 Task: Create a due date automation trigger when advanced on, on the tuesday after a card is due add dates starting in 1 days at 11:00 AM.
Action: Mouse moved to (1183, 371)
Screenshot: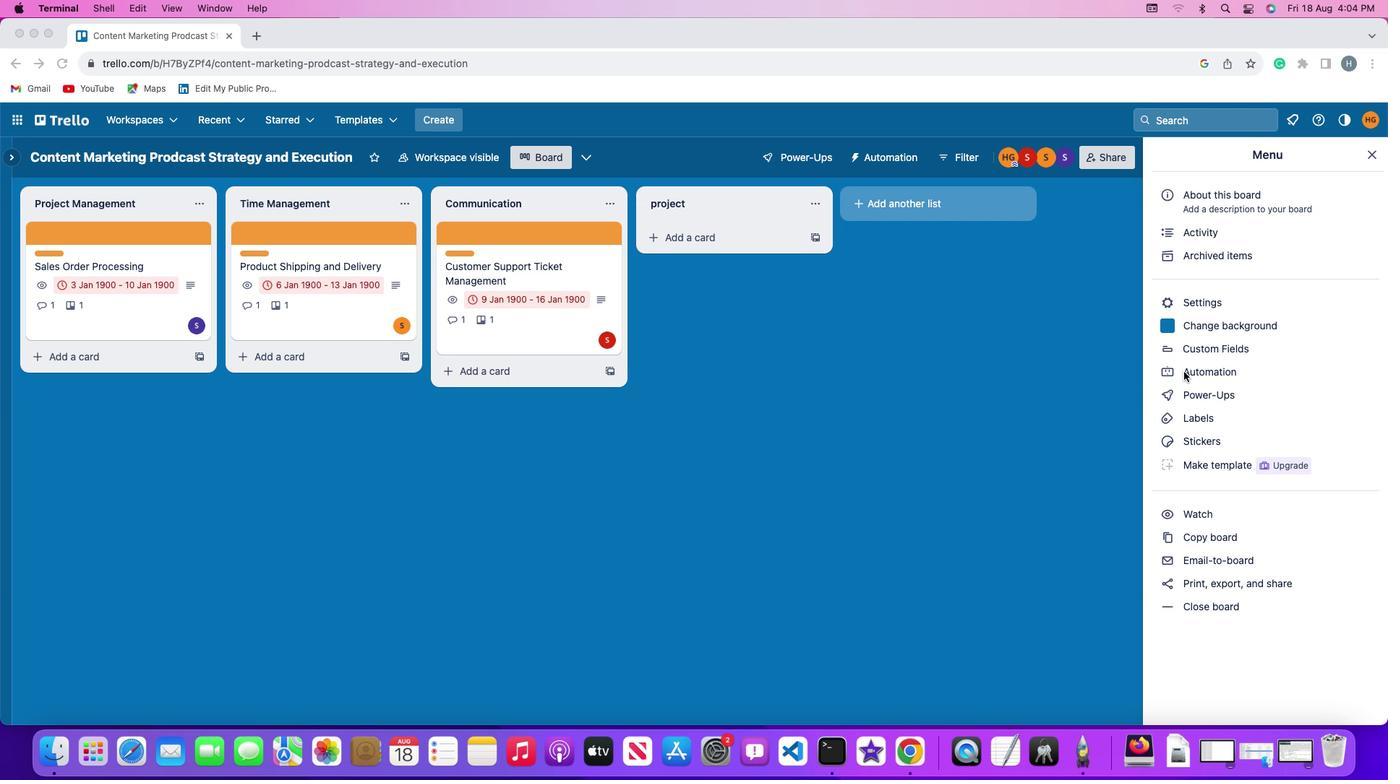 
Action: Mouse pressed left at (1183, 371)
Screenshot: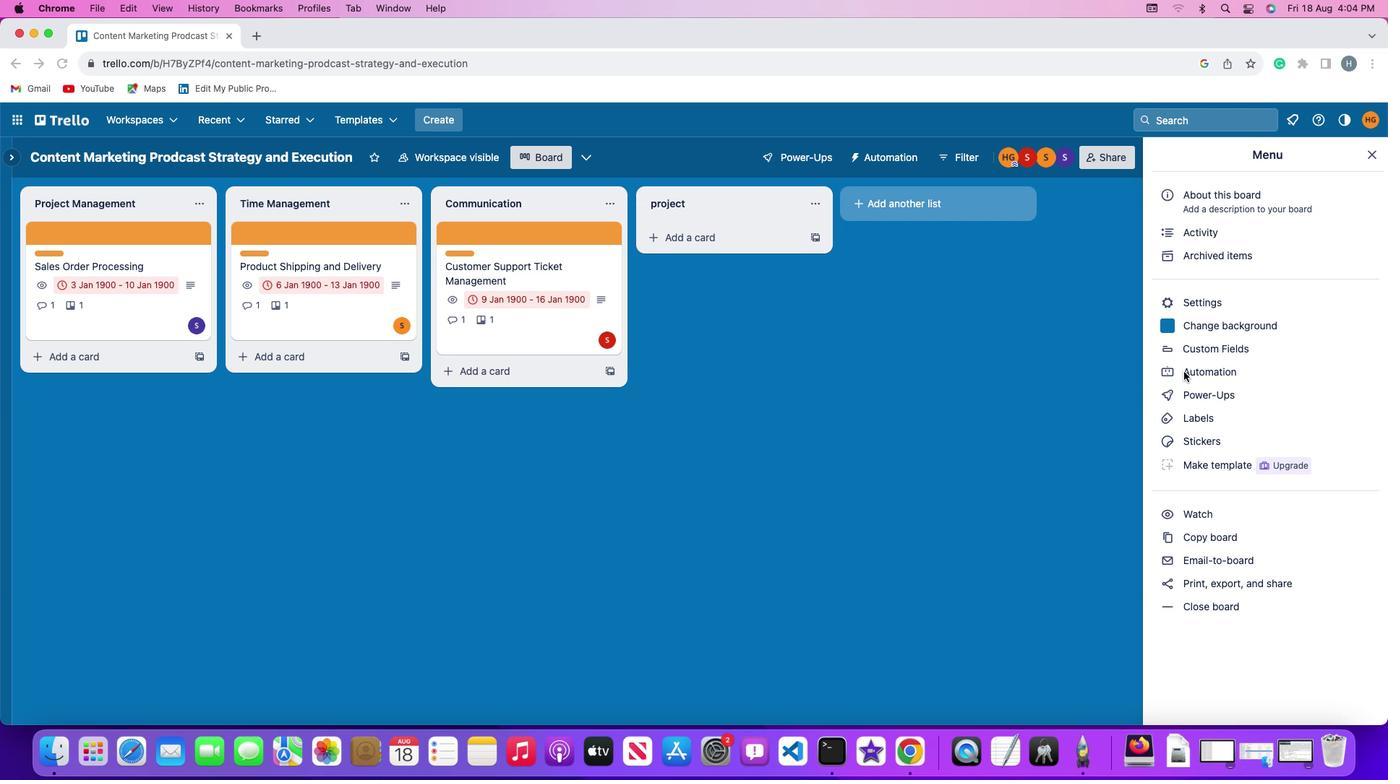 
Action: Mouse pressed left at (1183, 371)
Screenshot: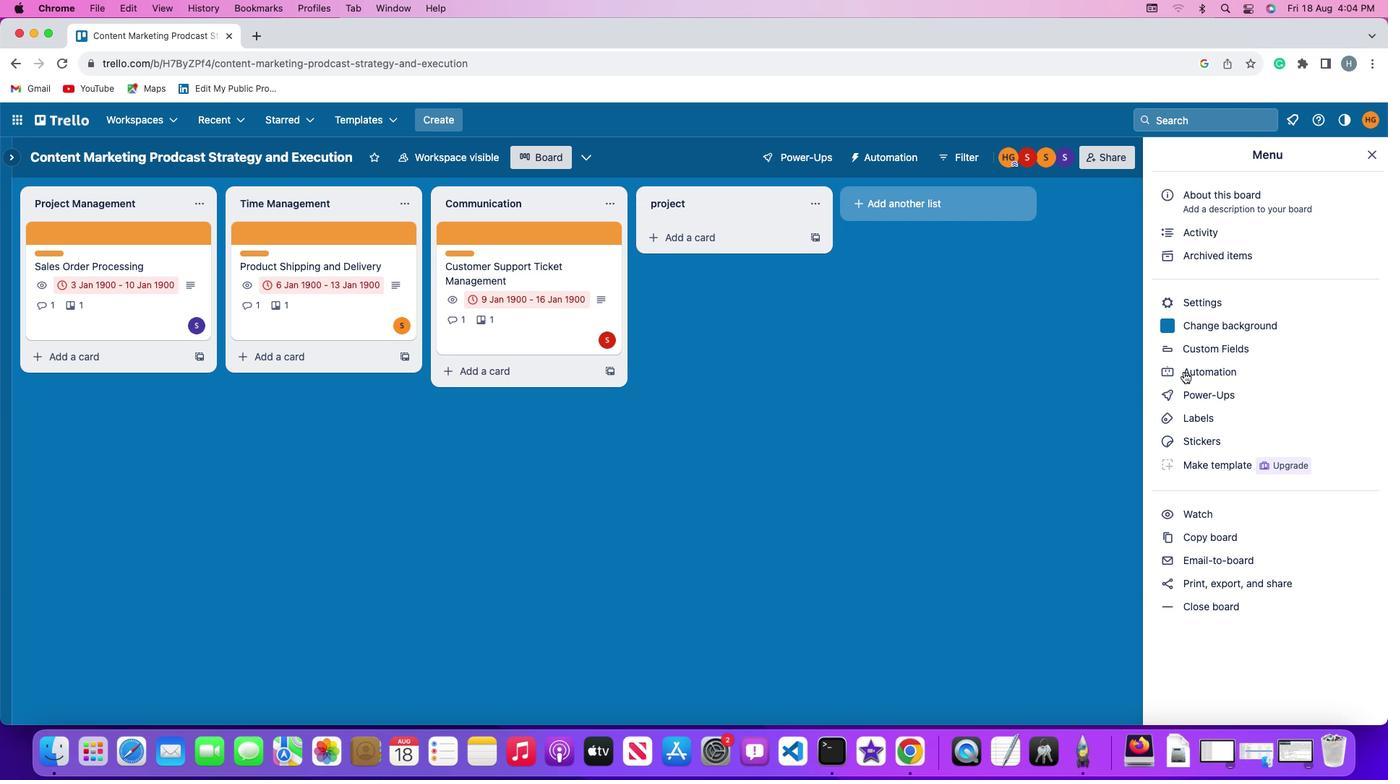 
Action: Mouse moved to (67, 334)
Screenshot: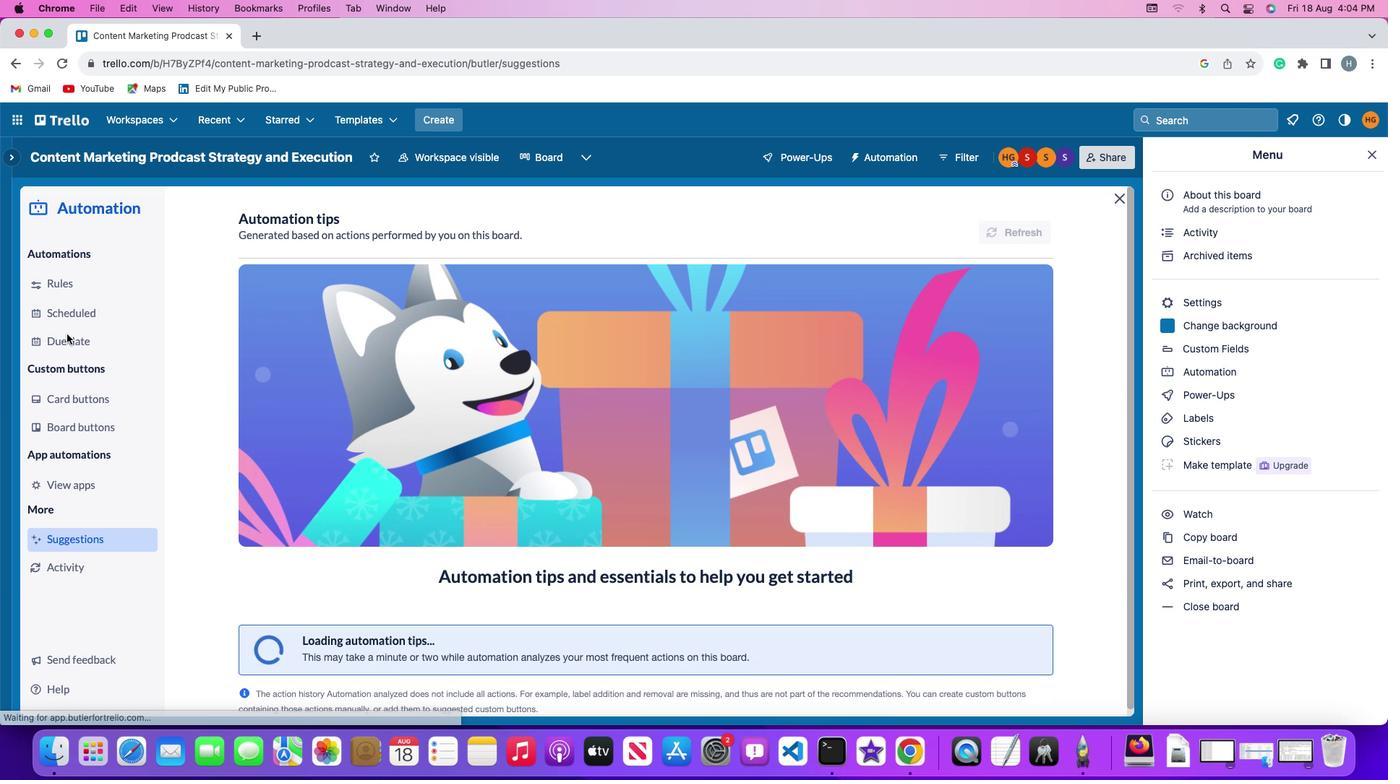 
Action: Mouse pressed left at (67, 334)
Screenshot: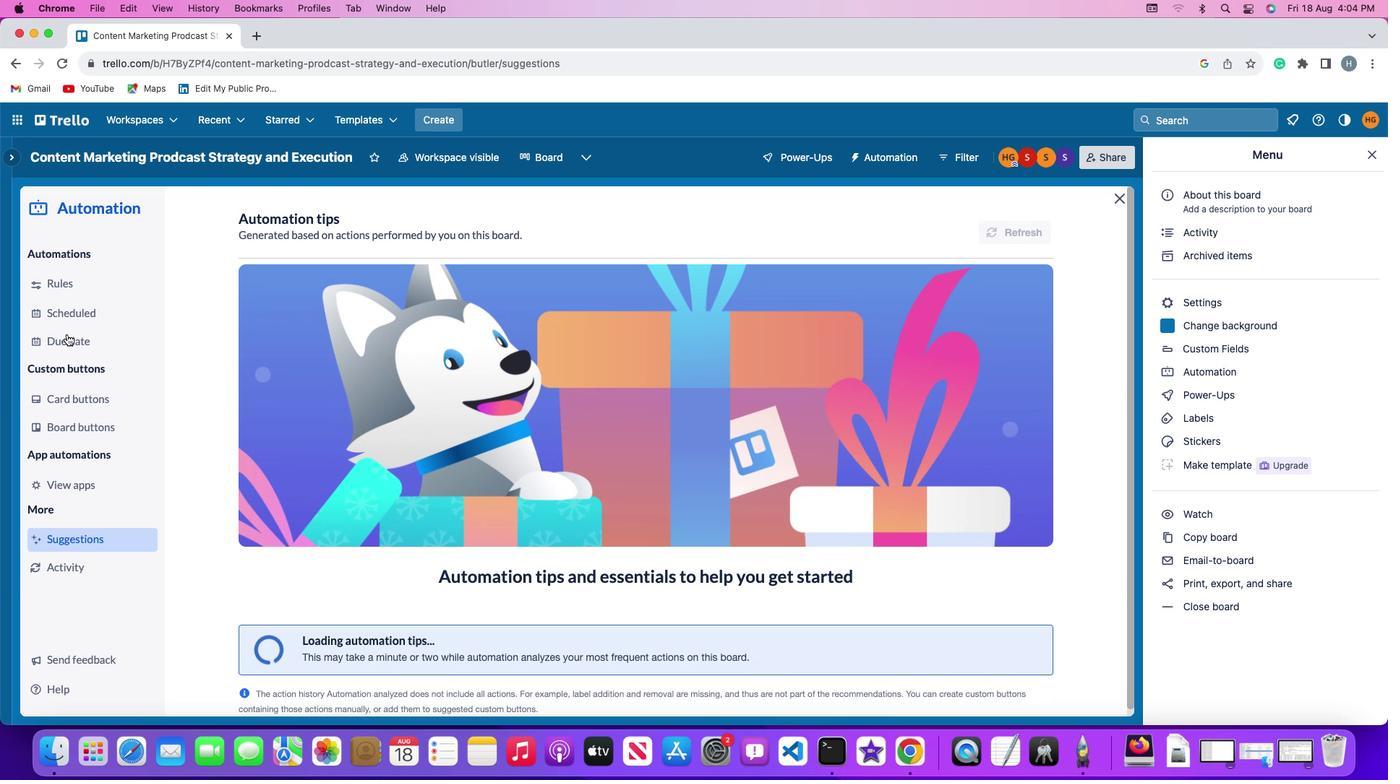 
Action: Mouse moved to (929, 225)
Screenshot: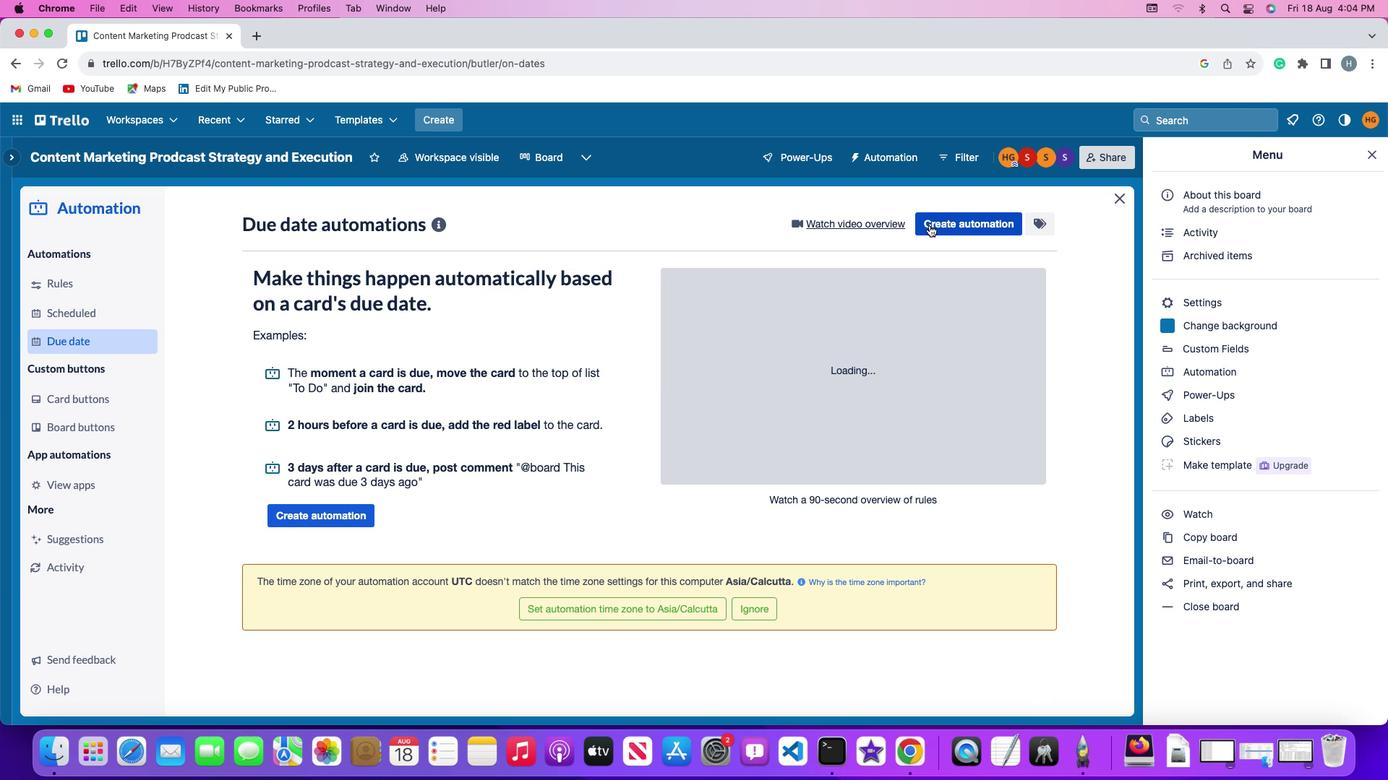 
Action: Mouse pressed left at (929, 225)
Screenshot: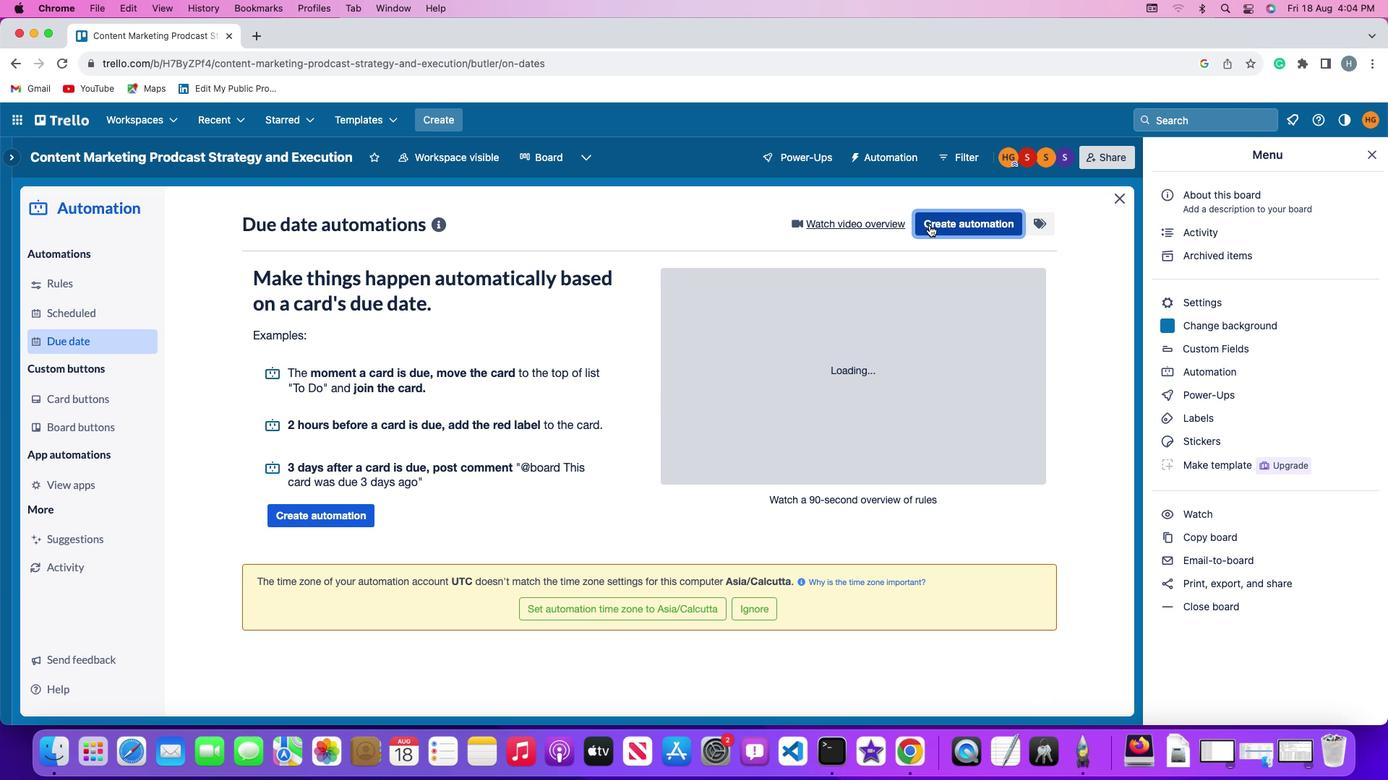
Action: Mouse moved to (273, 357)
Screenshot: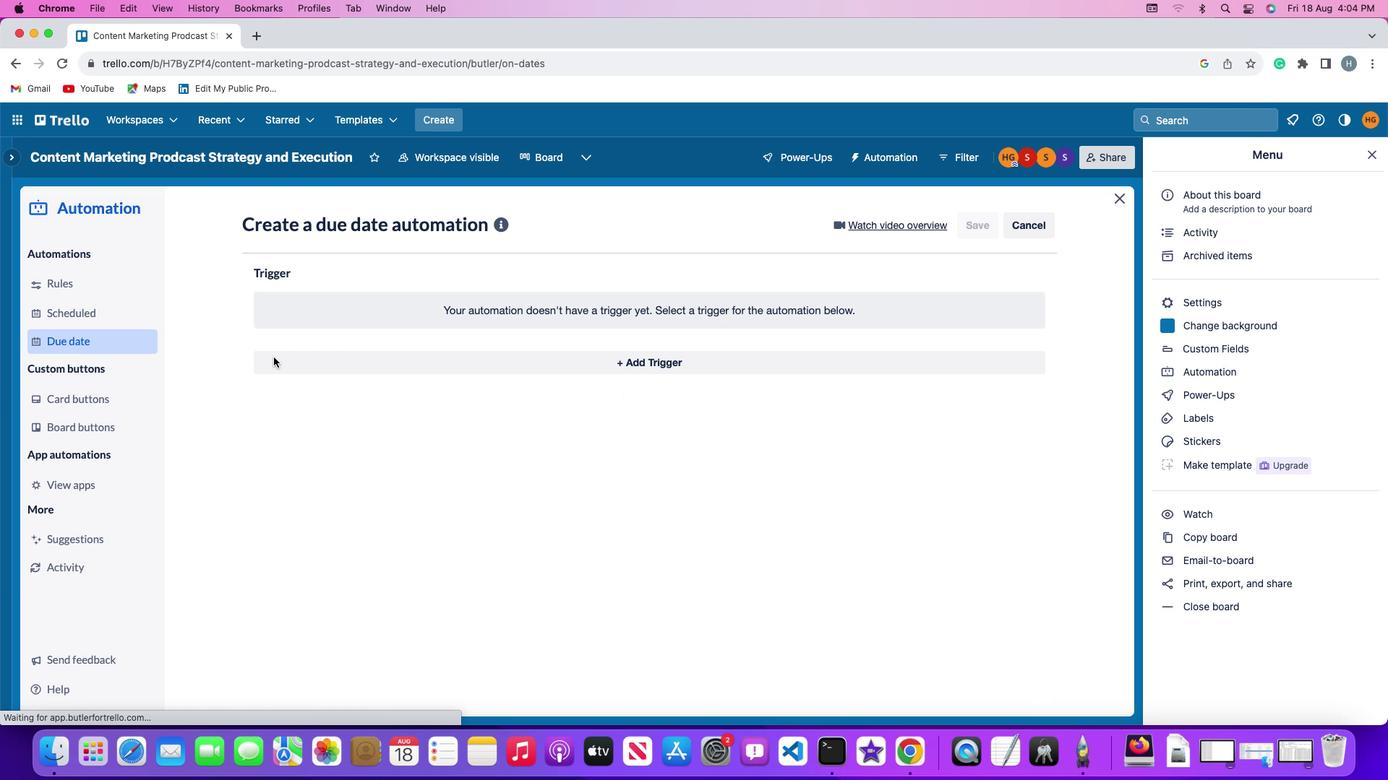 
Action: Mouse pressed left at (273, 357)
Screenshot: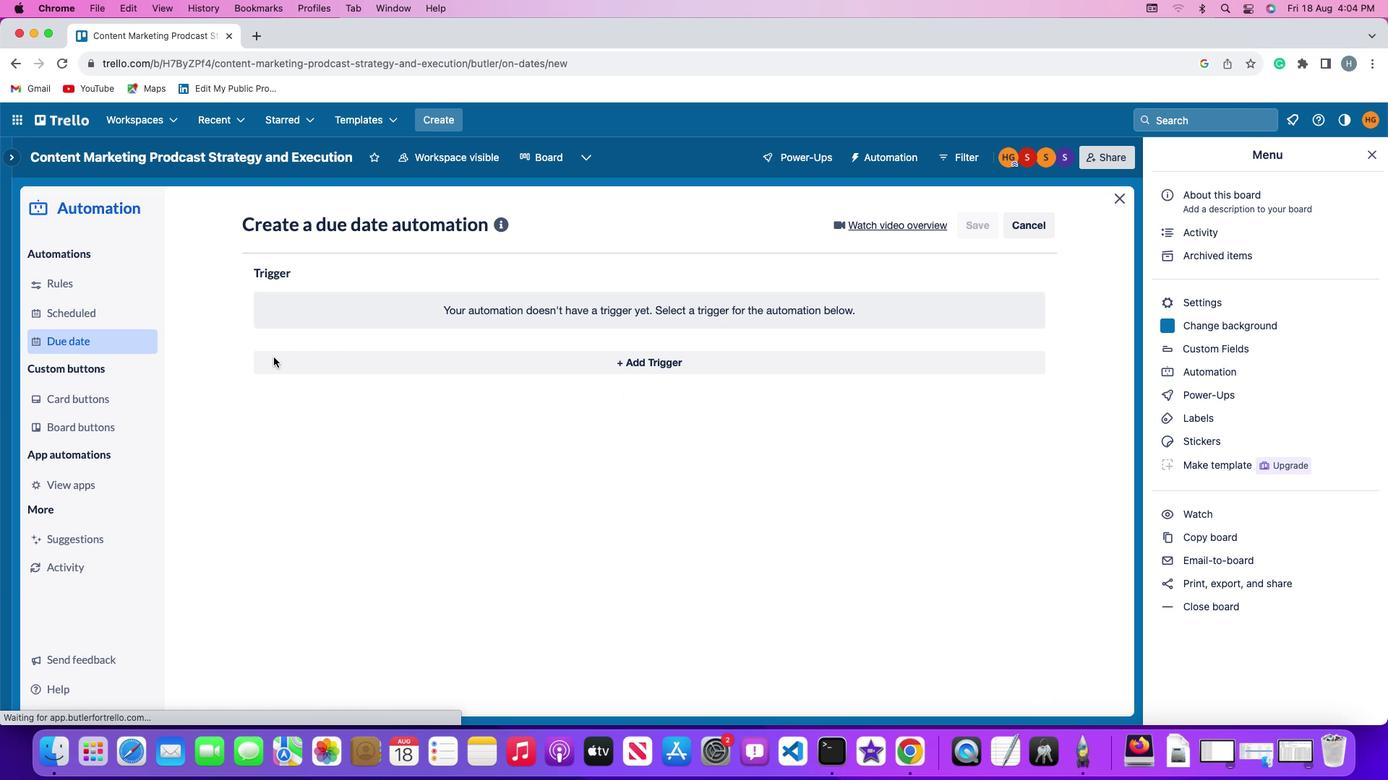 
Action: Mouse moved to (313, 623)
Screenshot: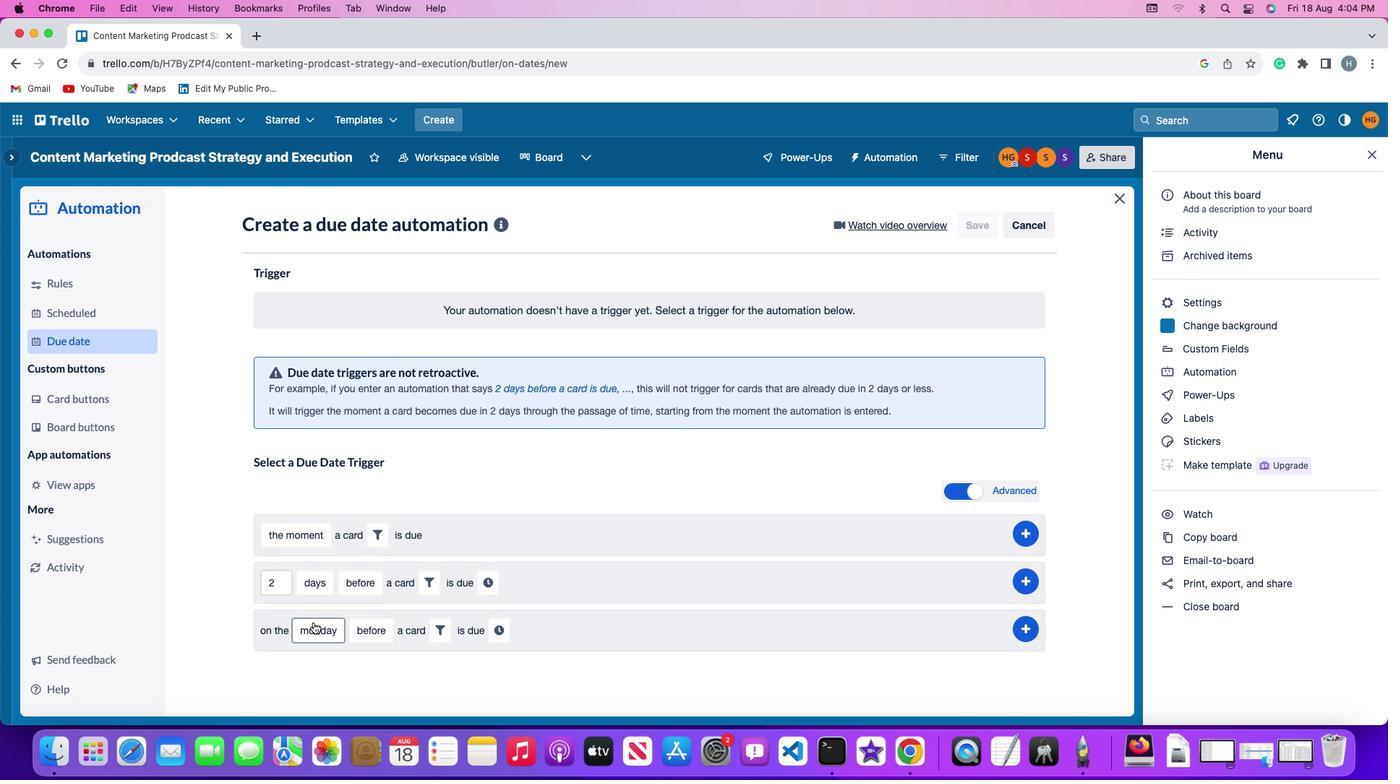 
Action: Mouse pressed left at (313, 623)
Screenshot: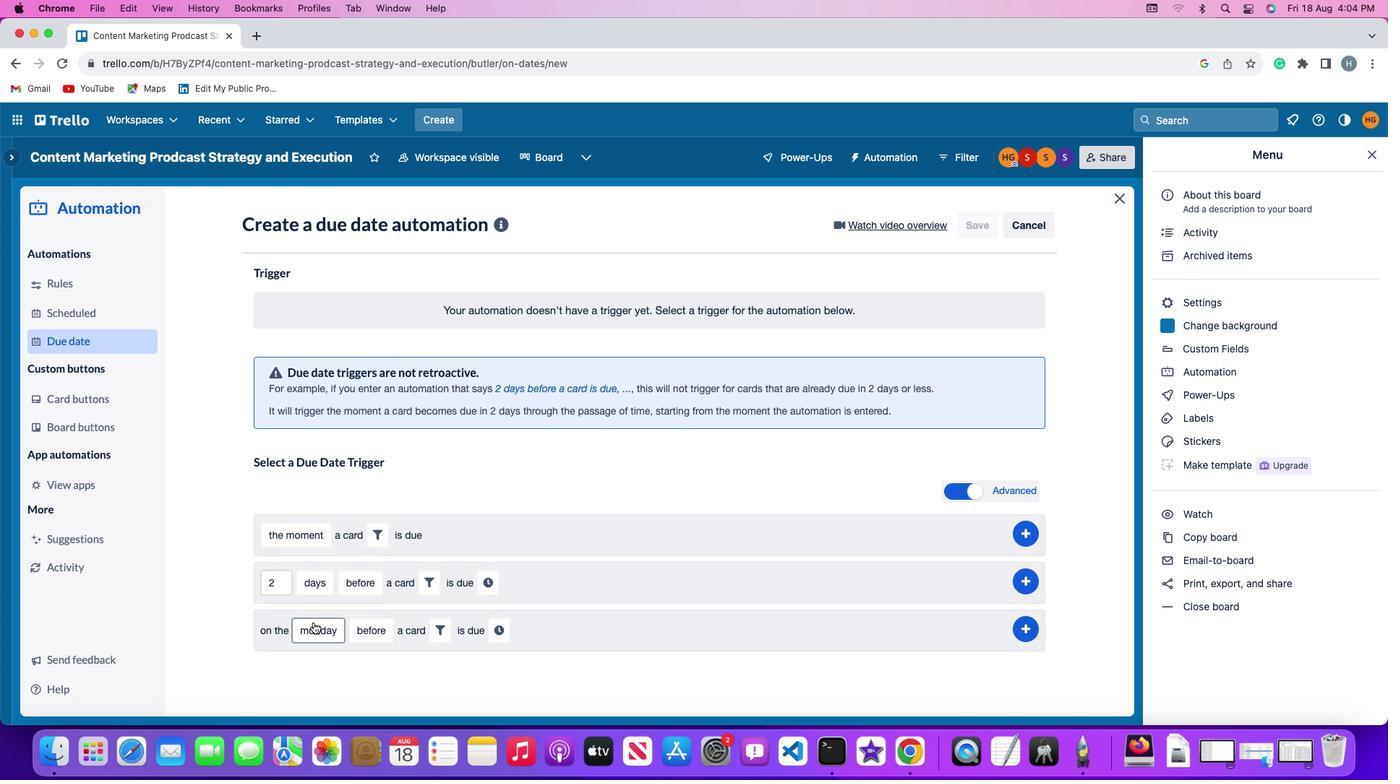 
Action: Mouse moved to (344, 459)
Screenshot: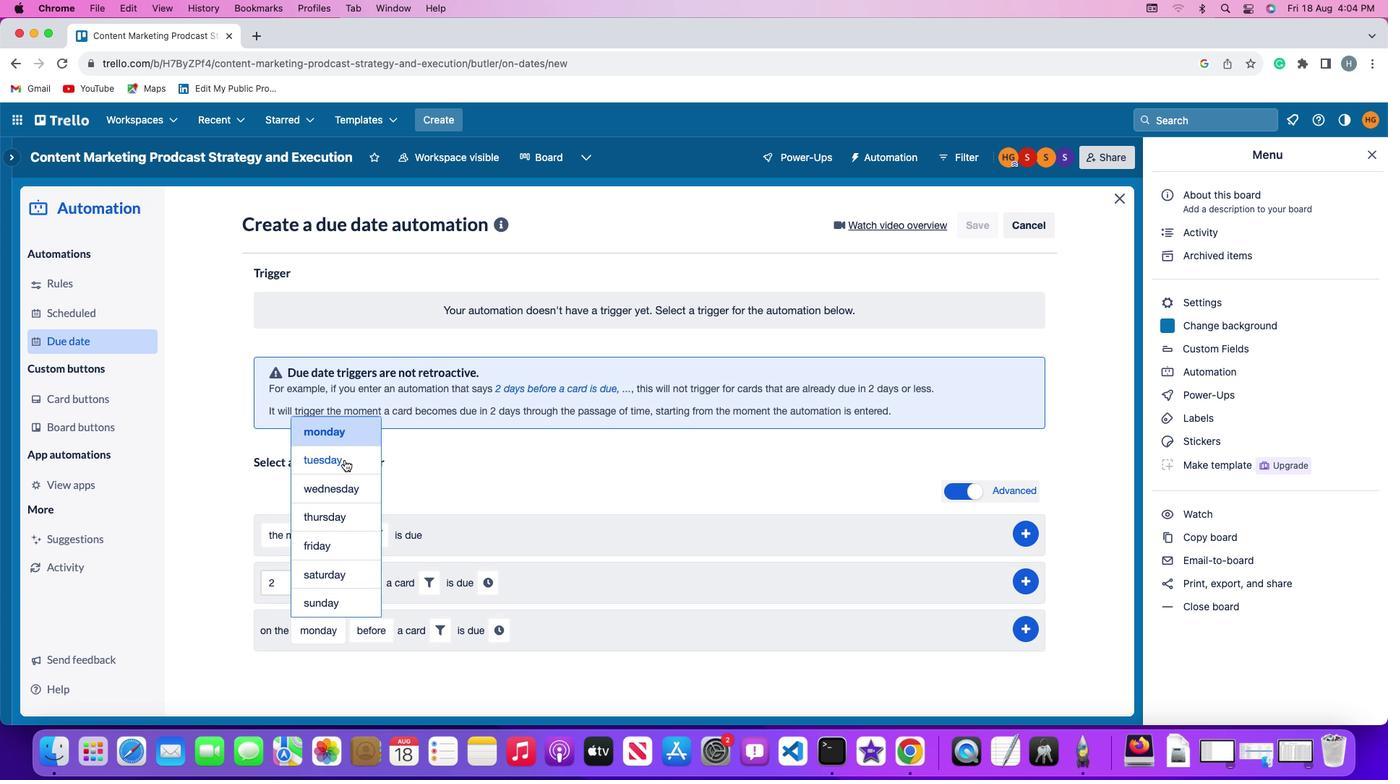 
Action: Mouse pressed left at (344, 459)
Screenshot: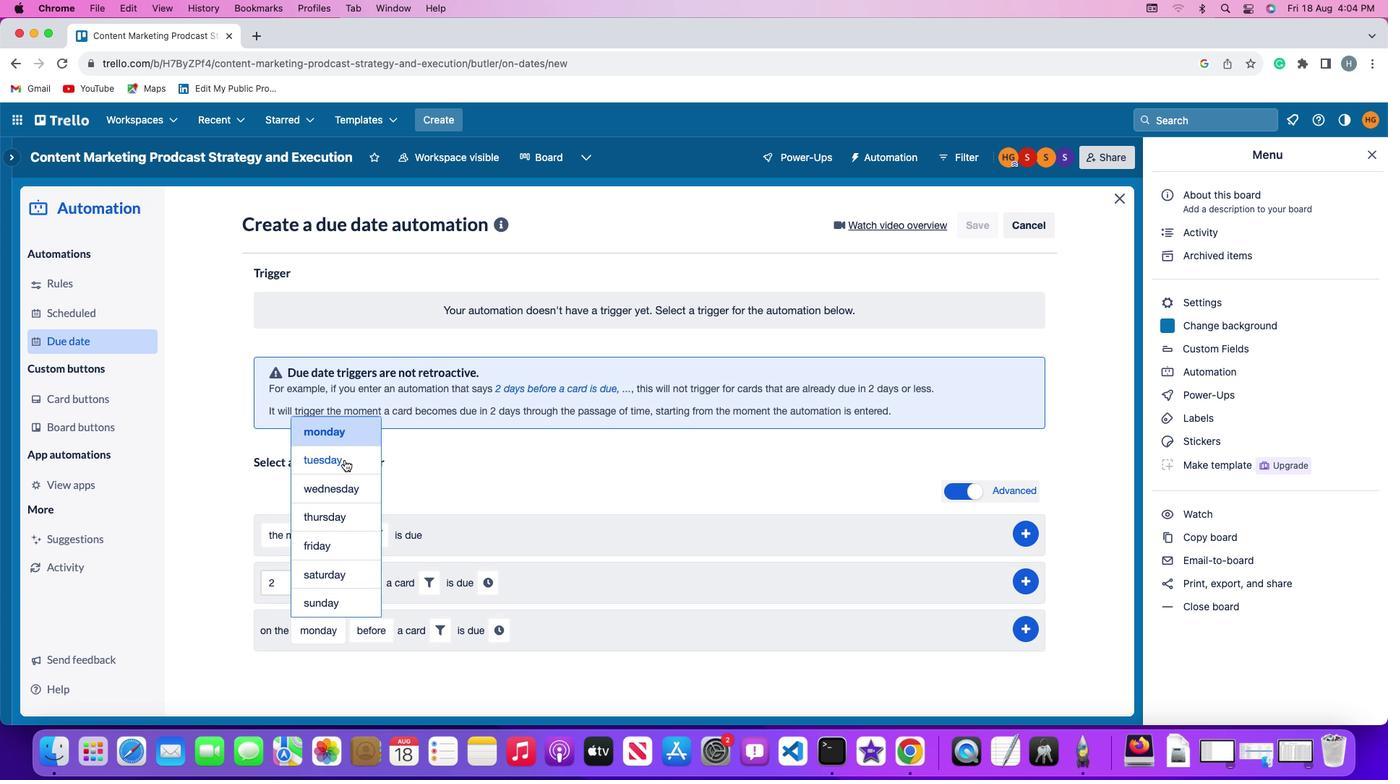 
Action: Mouse moved to (374, 628)
Screenshot: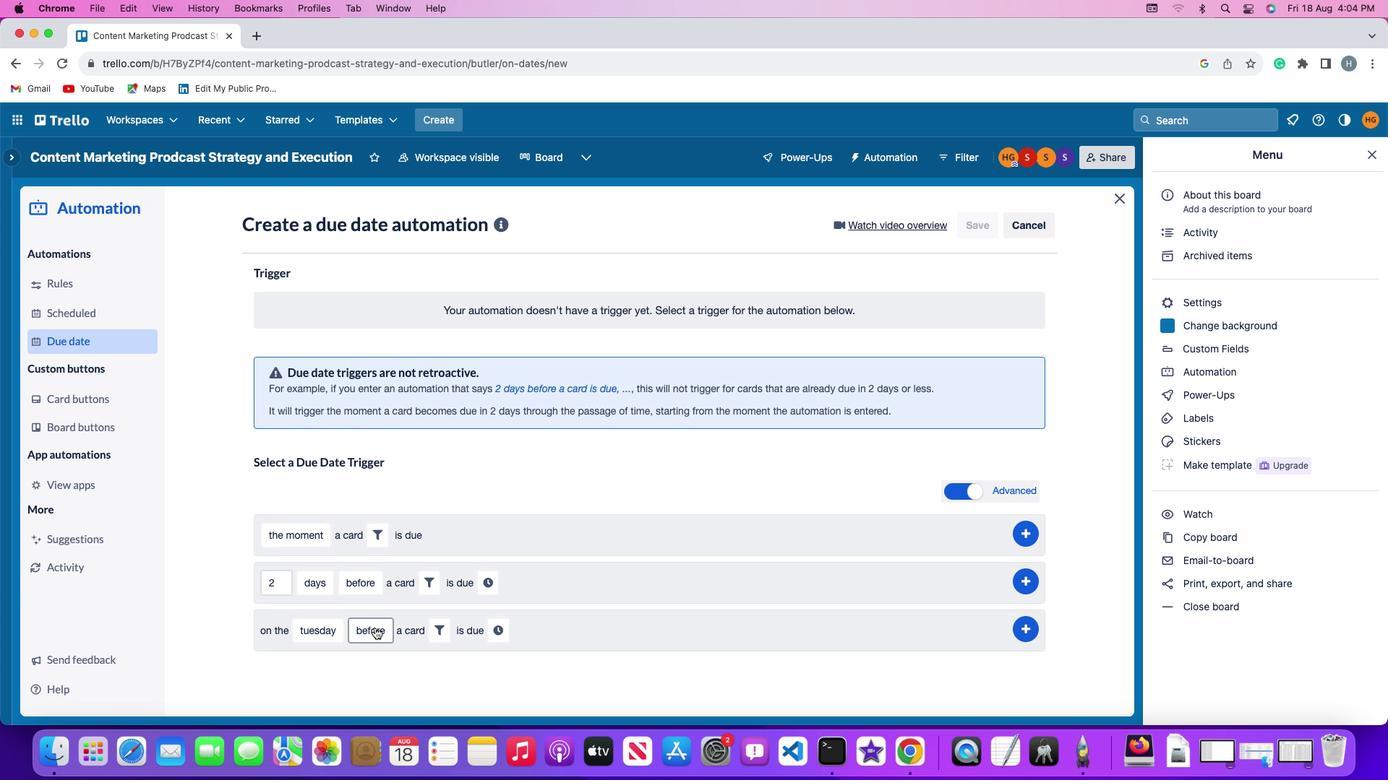 
Action: Mouse pressed left at (374, 628)
Screenshot: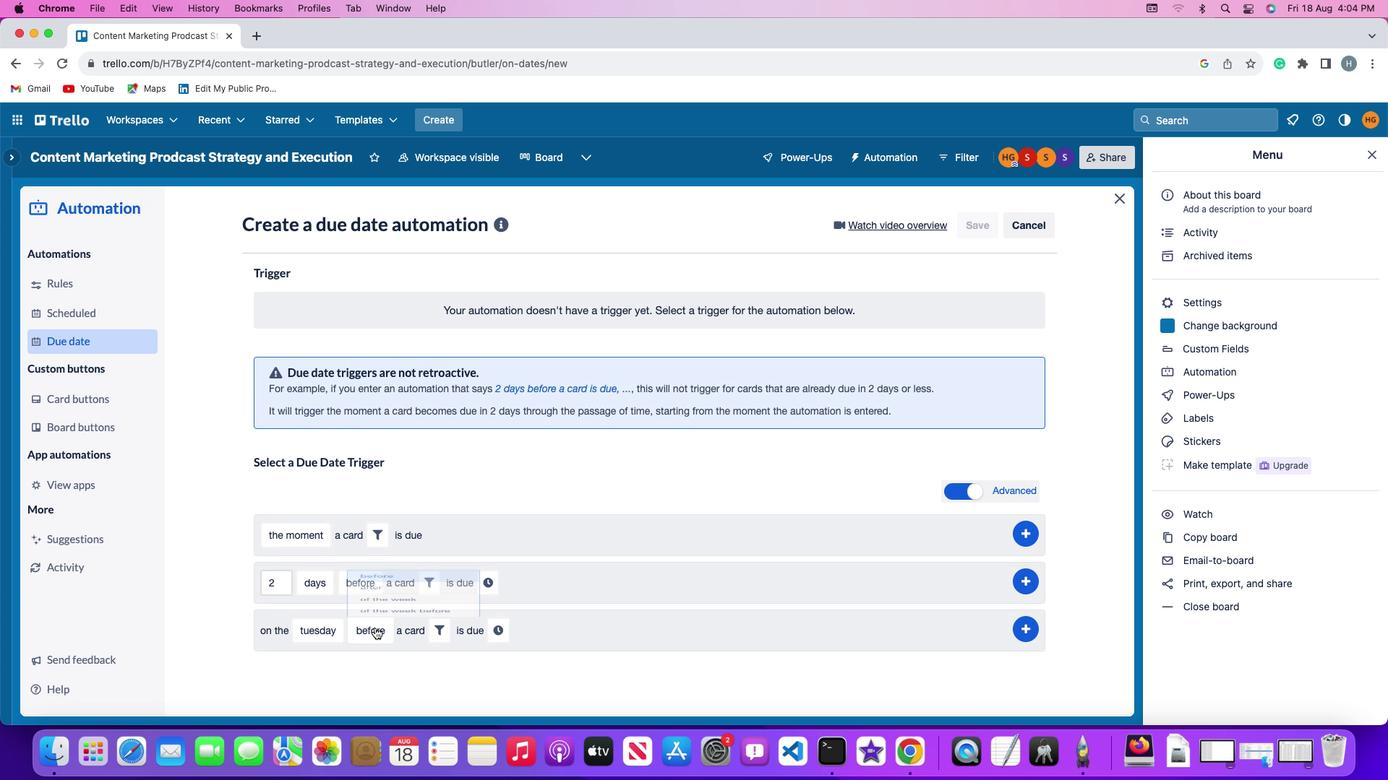 
Action: Mouse moved to (398, 543)
Screenshot: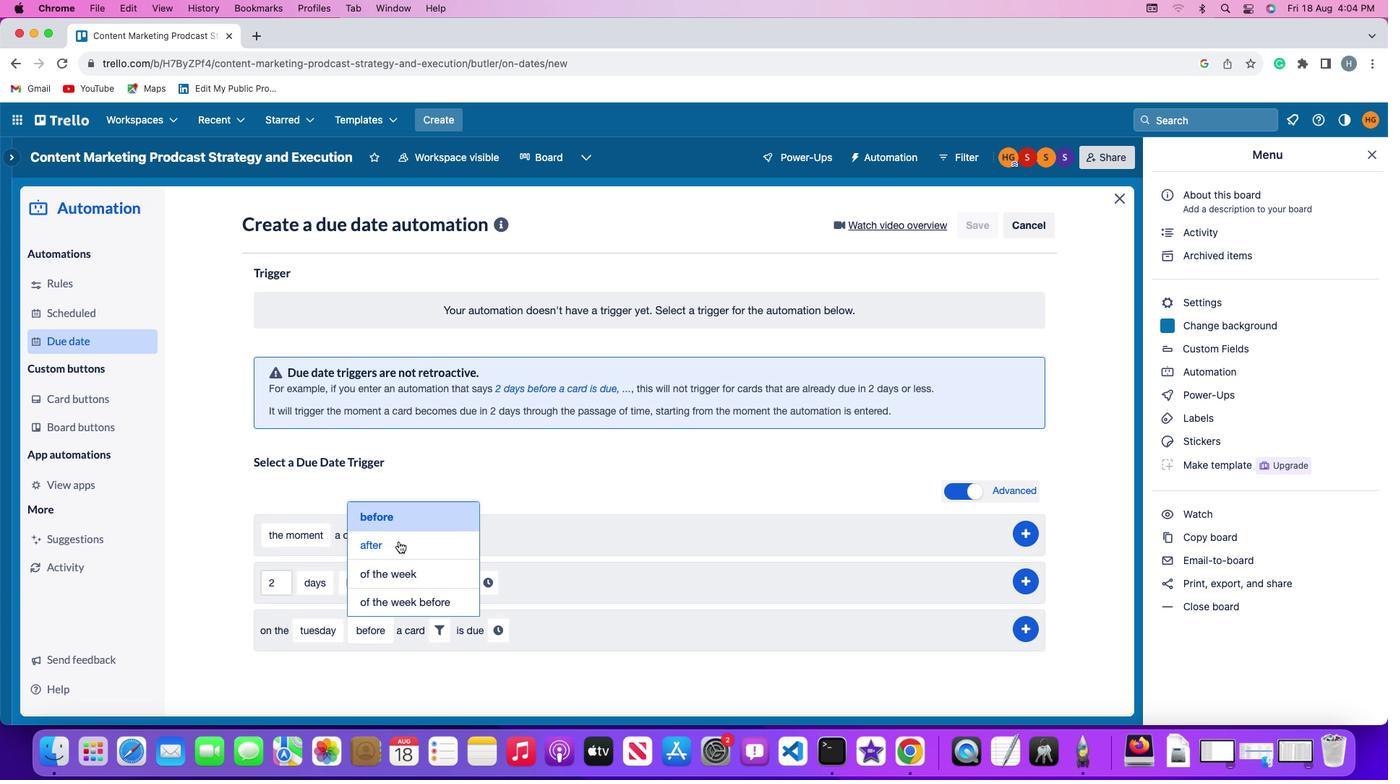 
Action: Mouse pressed left at (398, 543)
Screenshot: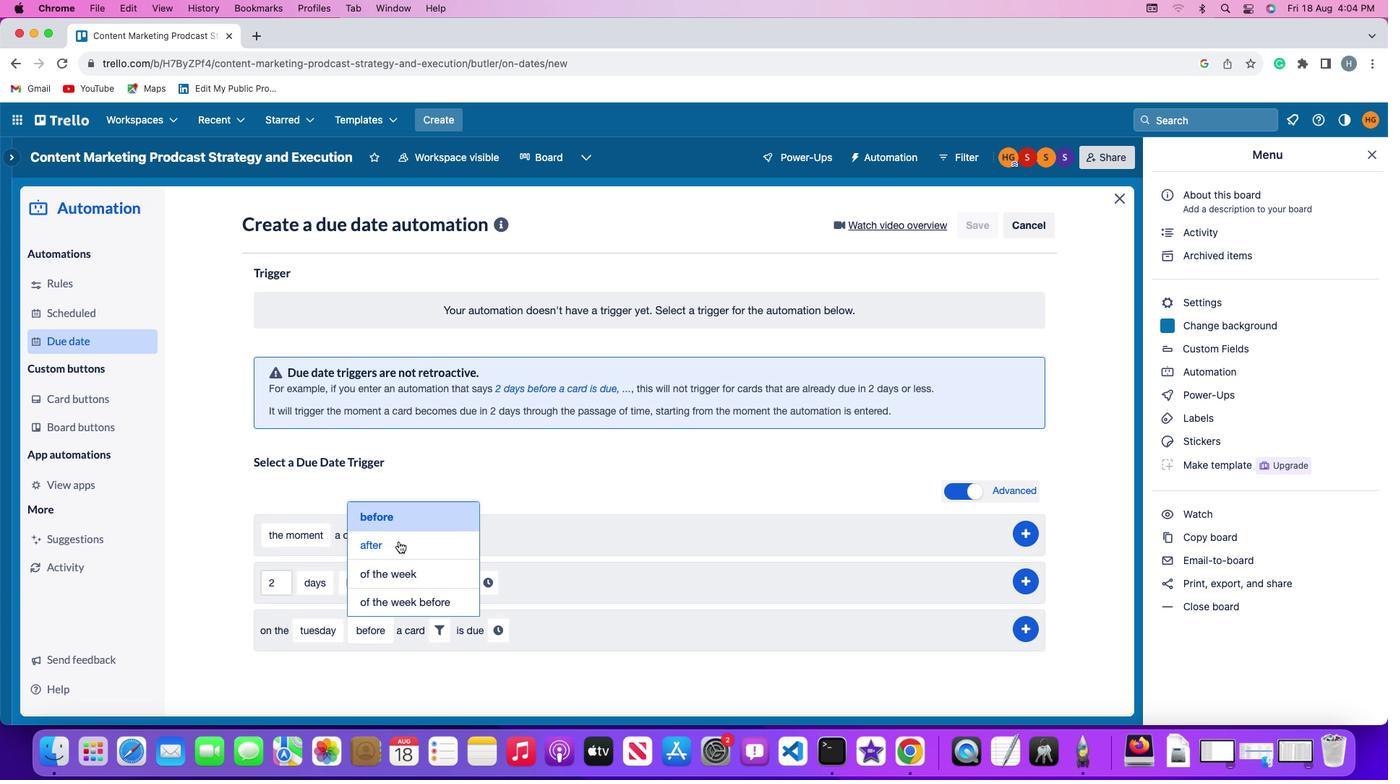 
Action: Mouse moved to (441, 629)
Screenshot: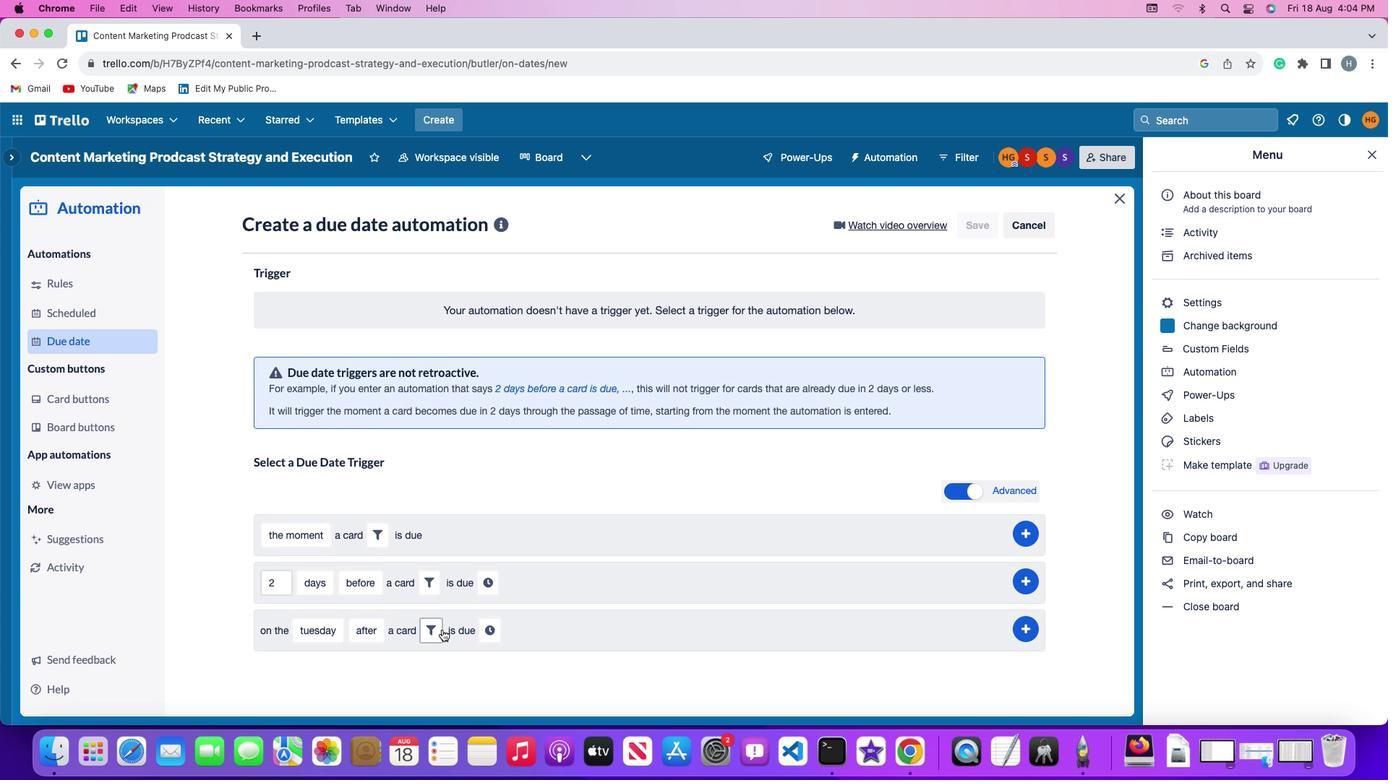 
Action: Mouse pressed left at (441, 629)
Screenshot: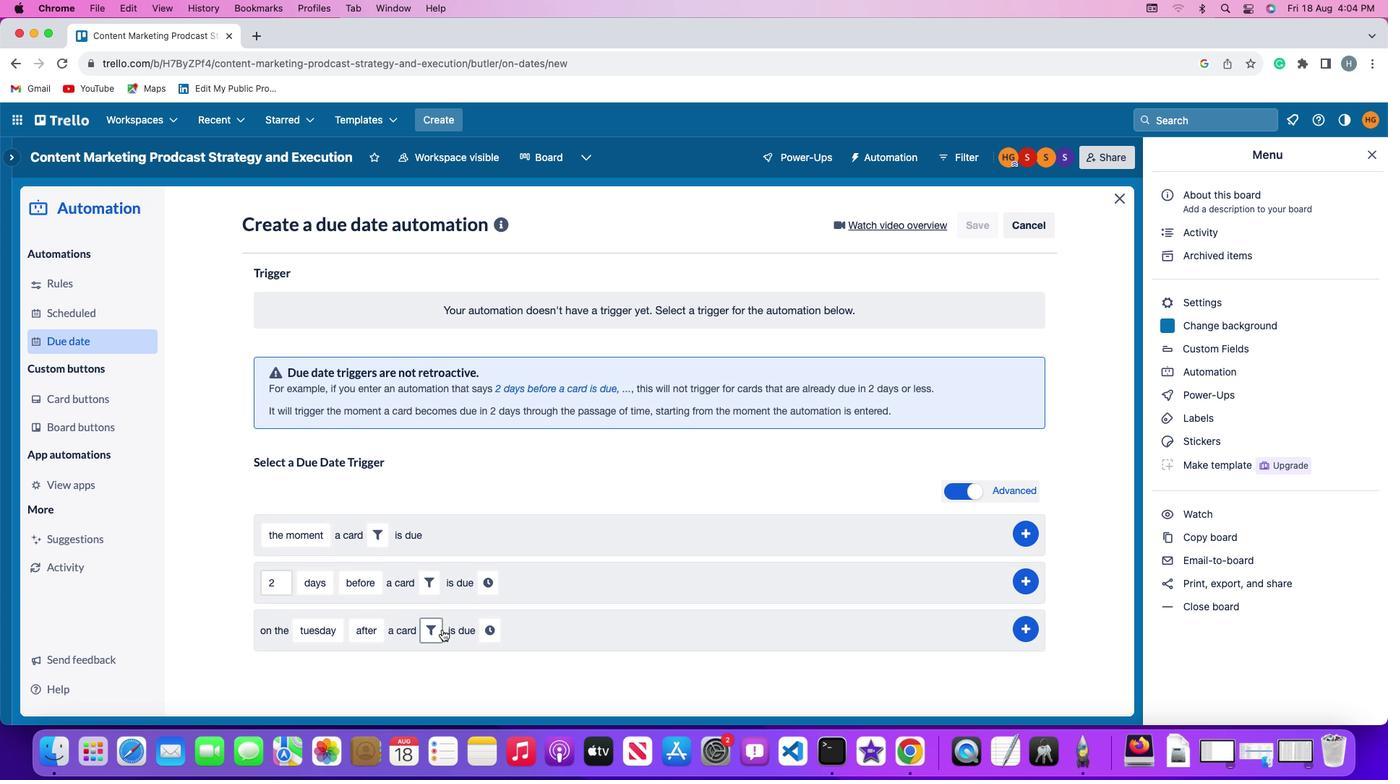 
Action: Mouse moved to (501, 671)
Screenshot: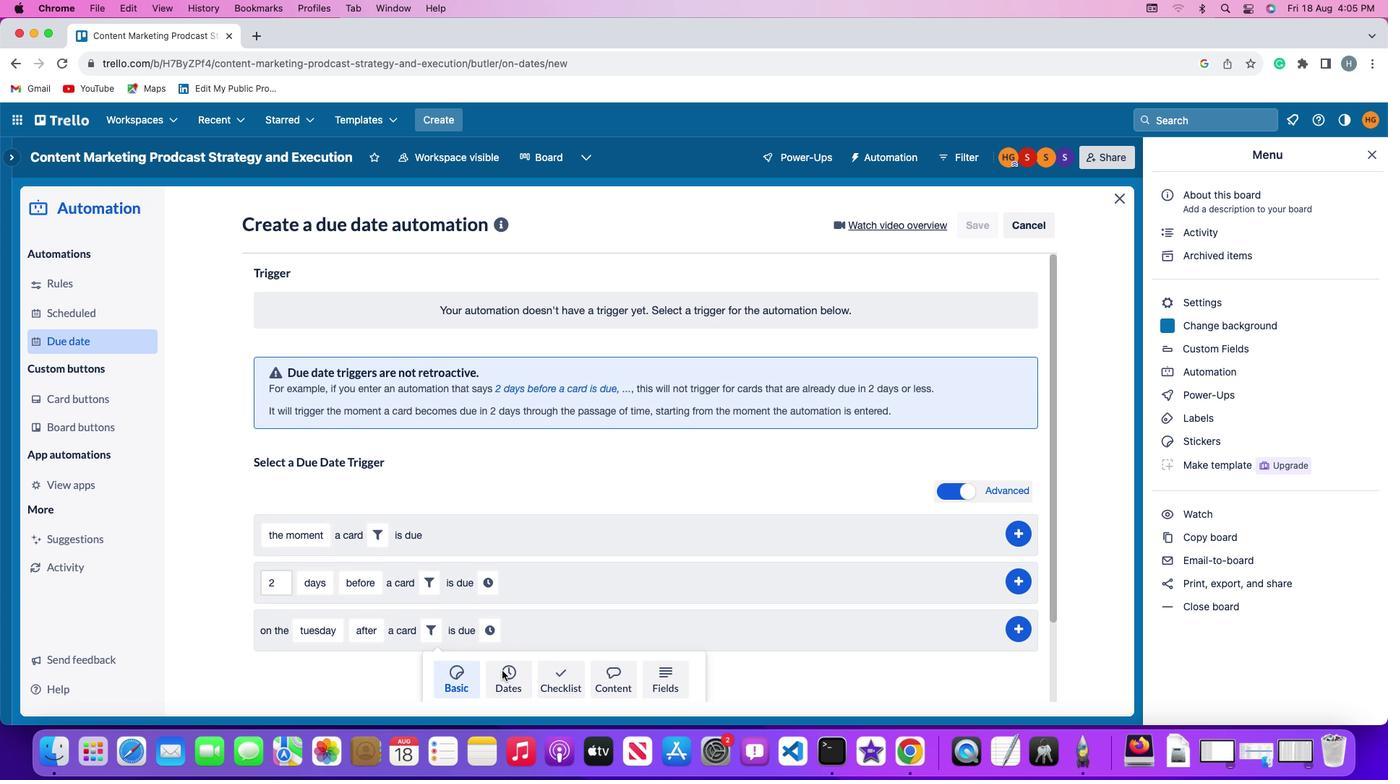 
Action: Mouse pressed left at (501, 671)
Screenshot: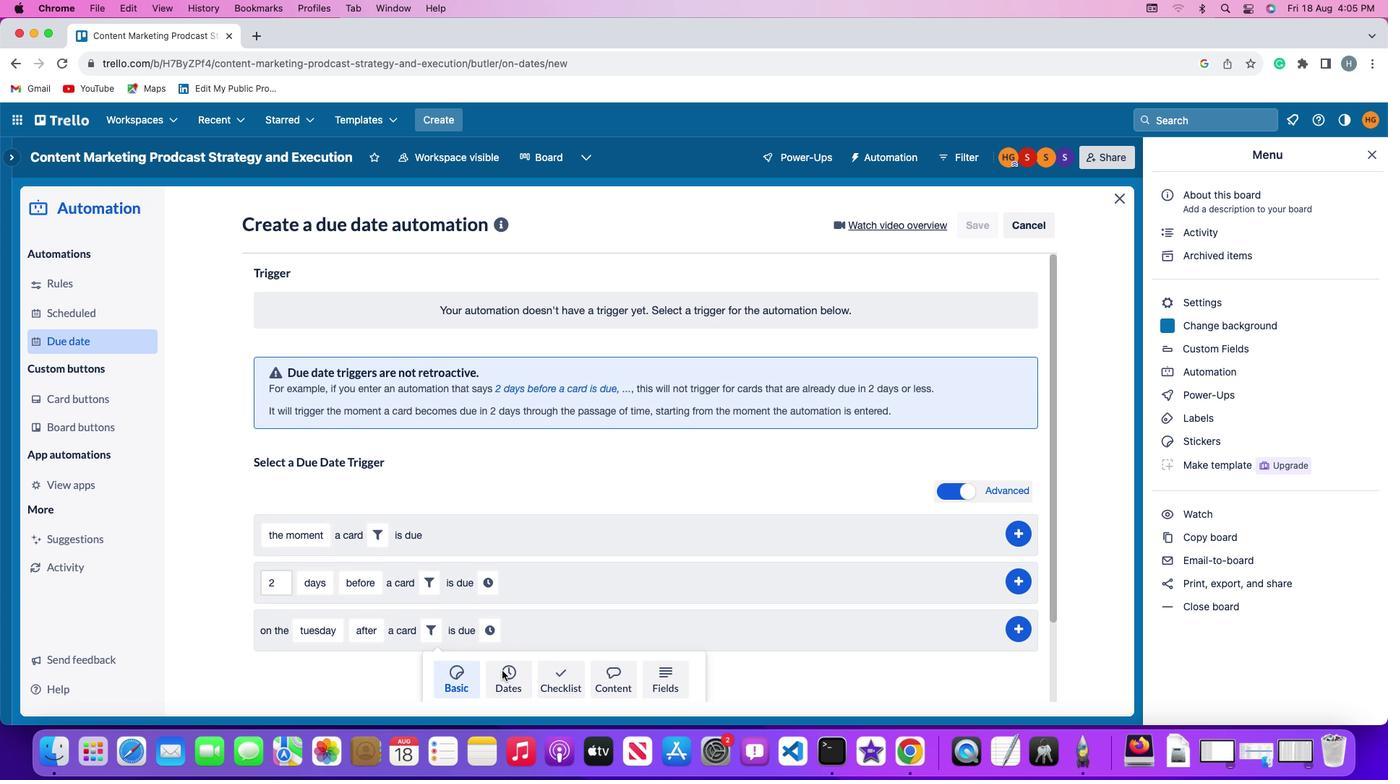 
Action: Mouse moved to (395, 673)
Screenshot: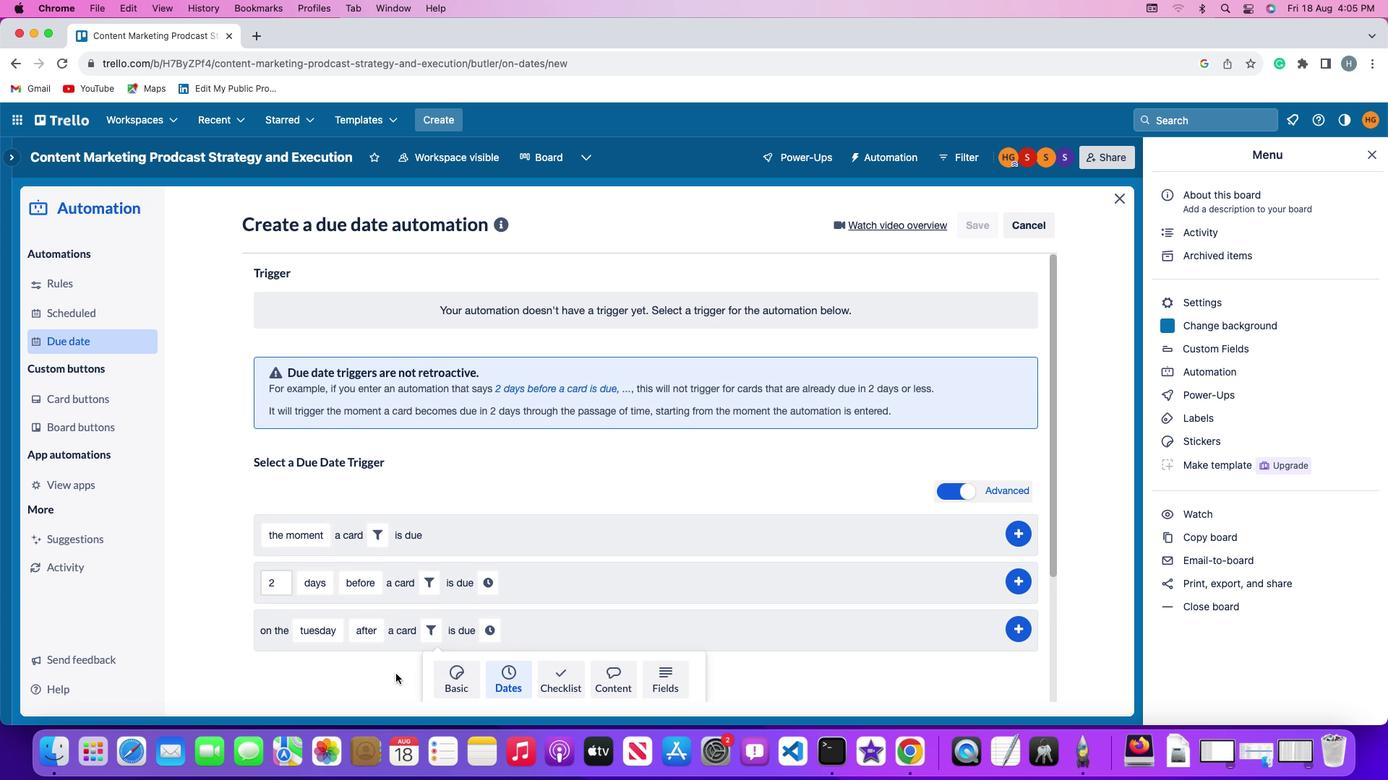 
Action: Mouse scrolled (395, 673) with delta (0, 0)
Screenshot: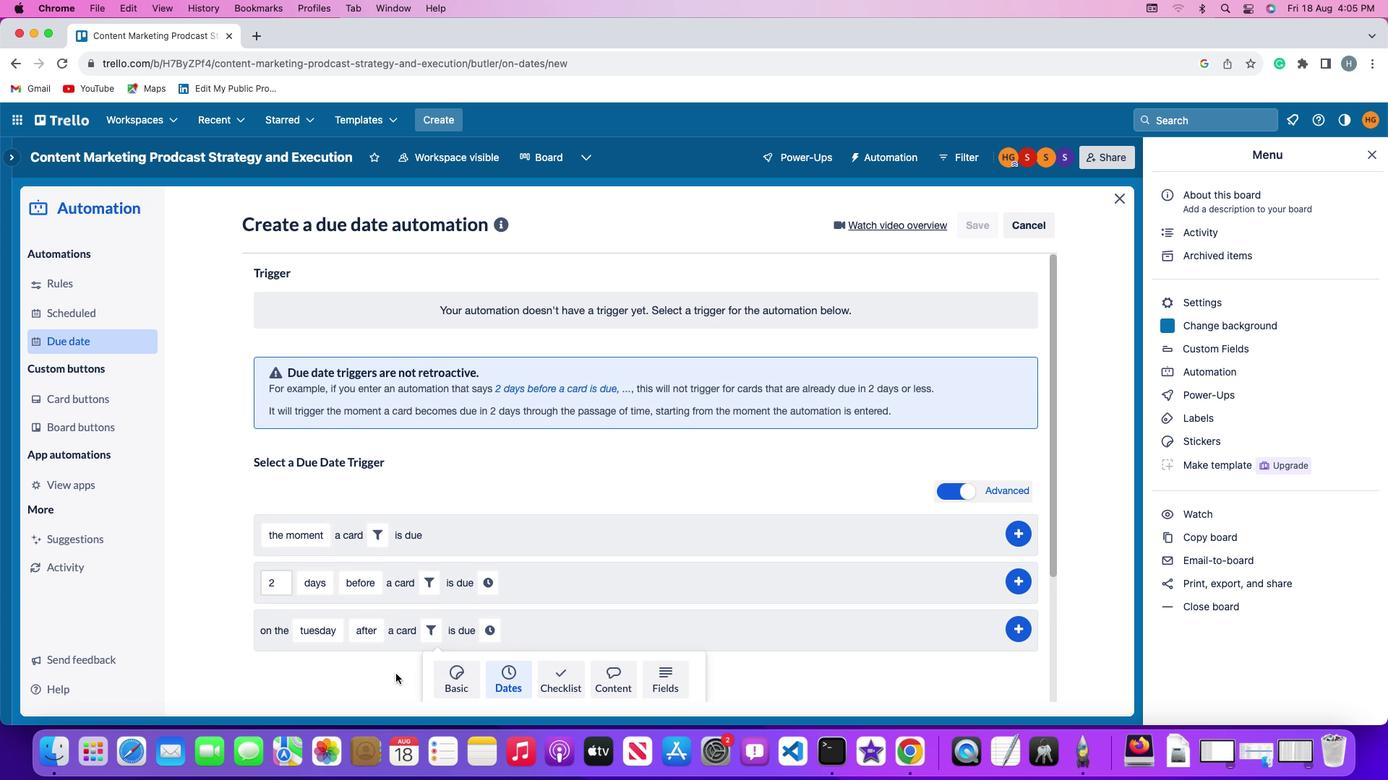 
Action: Mouse scrolled (395, 673) with delta (0, 0)
Screenshot: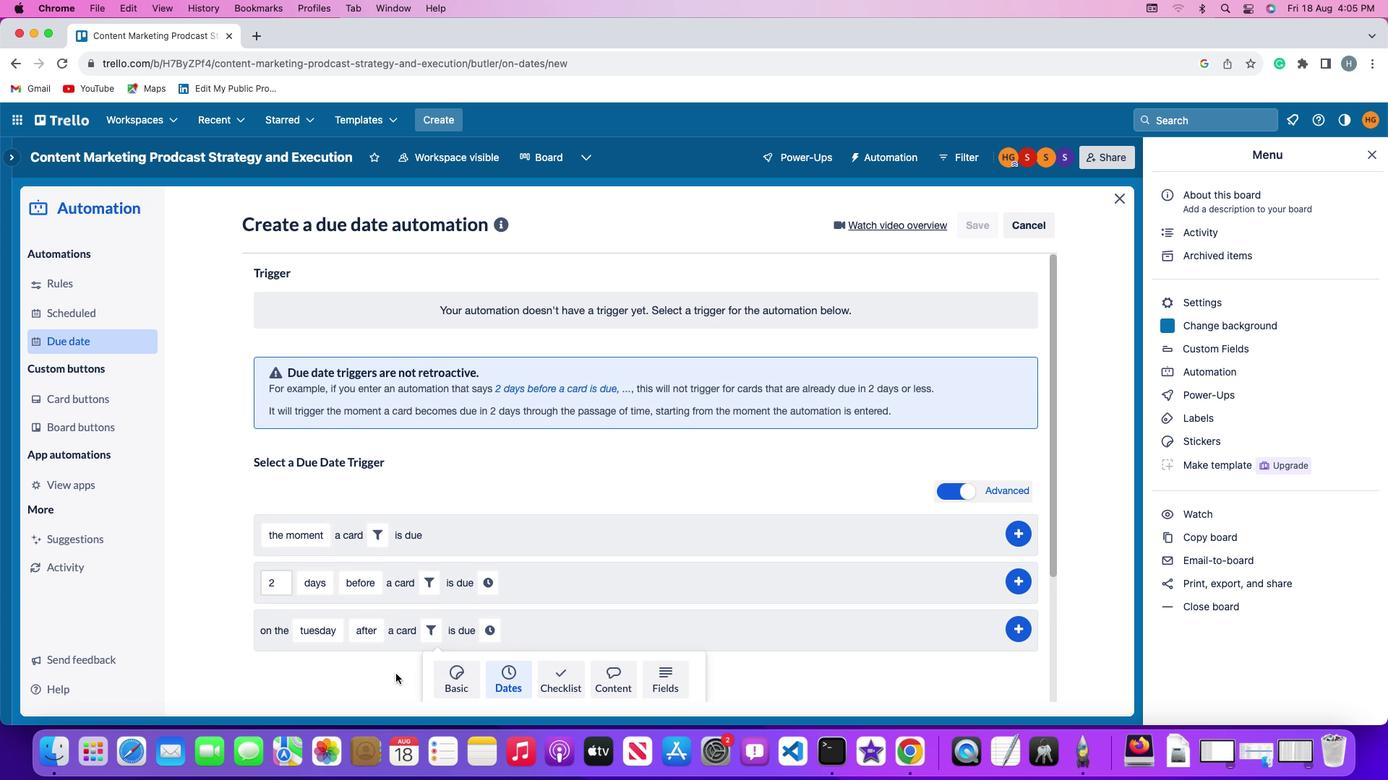 
Action: Mouse scrolled (395, 673) with delta (0, -2)
Screenshot: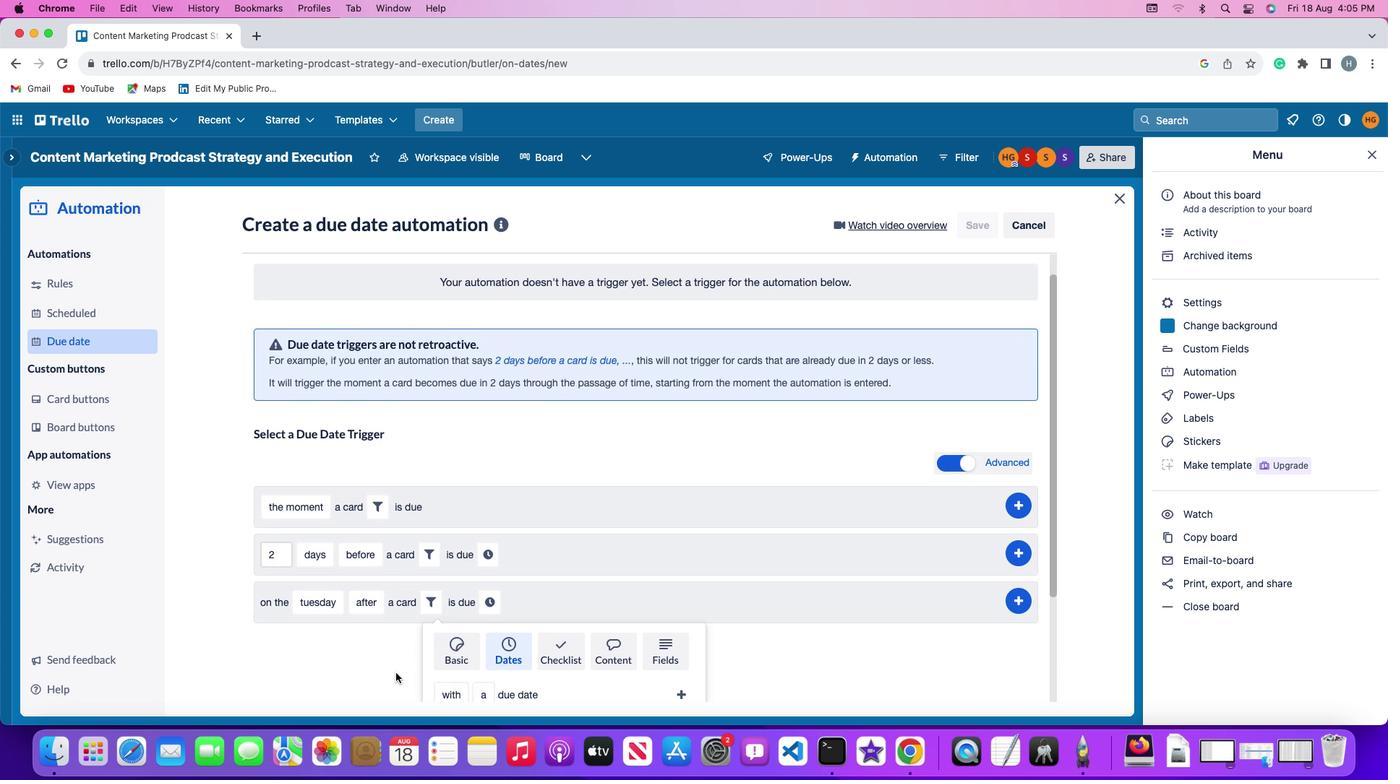 
Action: Mouse scrolled (395, 673) with delta (0, -3)
Screenshot: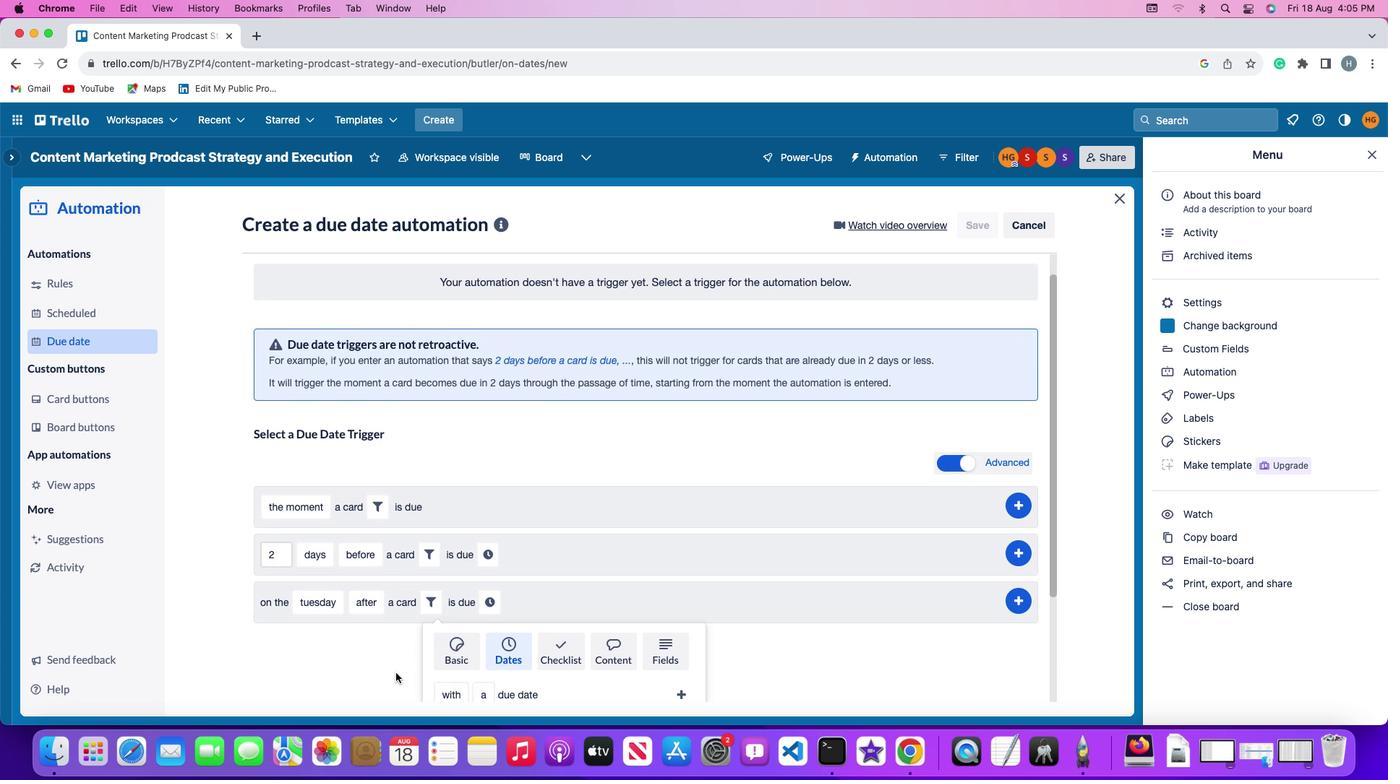
Action: Mouse scrolled (395, 673) with delta (0, -4)
Screenshot: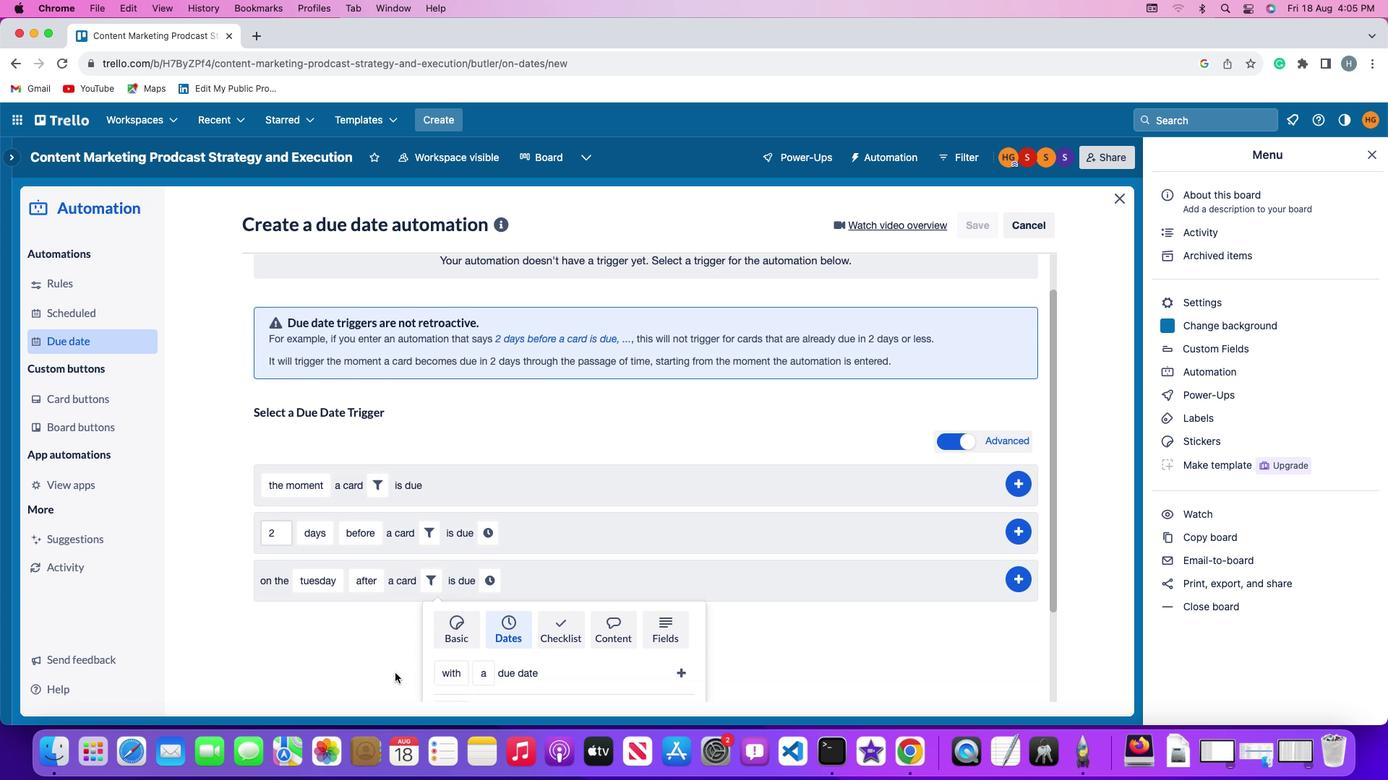 
Action: Mouse moved to (395, 673)
Screenshot: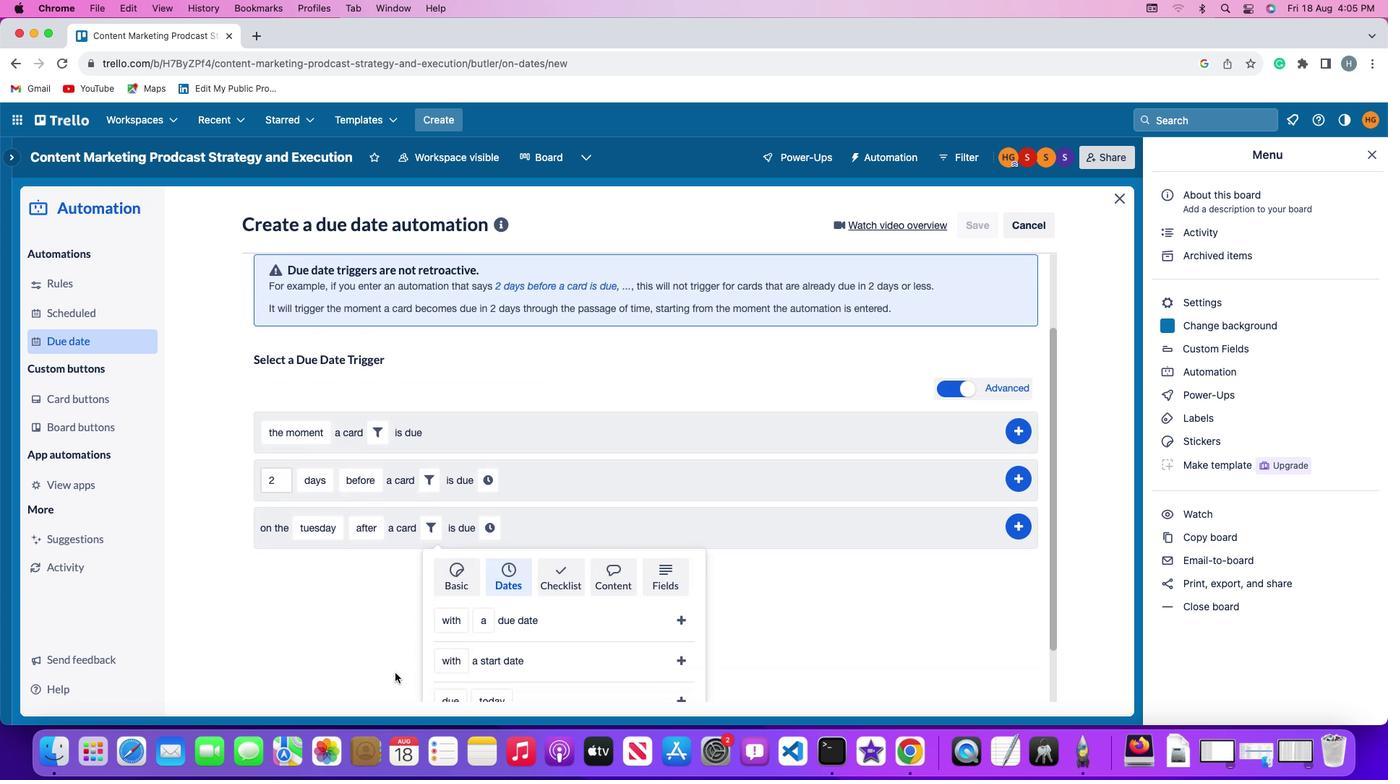 
Action: Mouse scrolled (395, 673) with delta (0, 0)
Screenshot: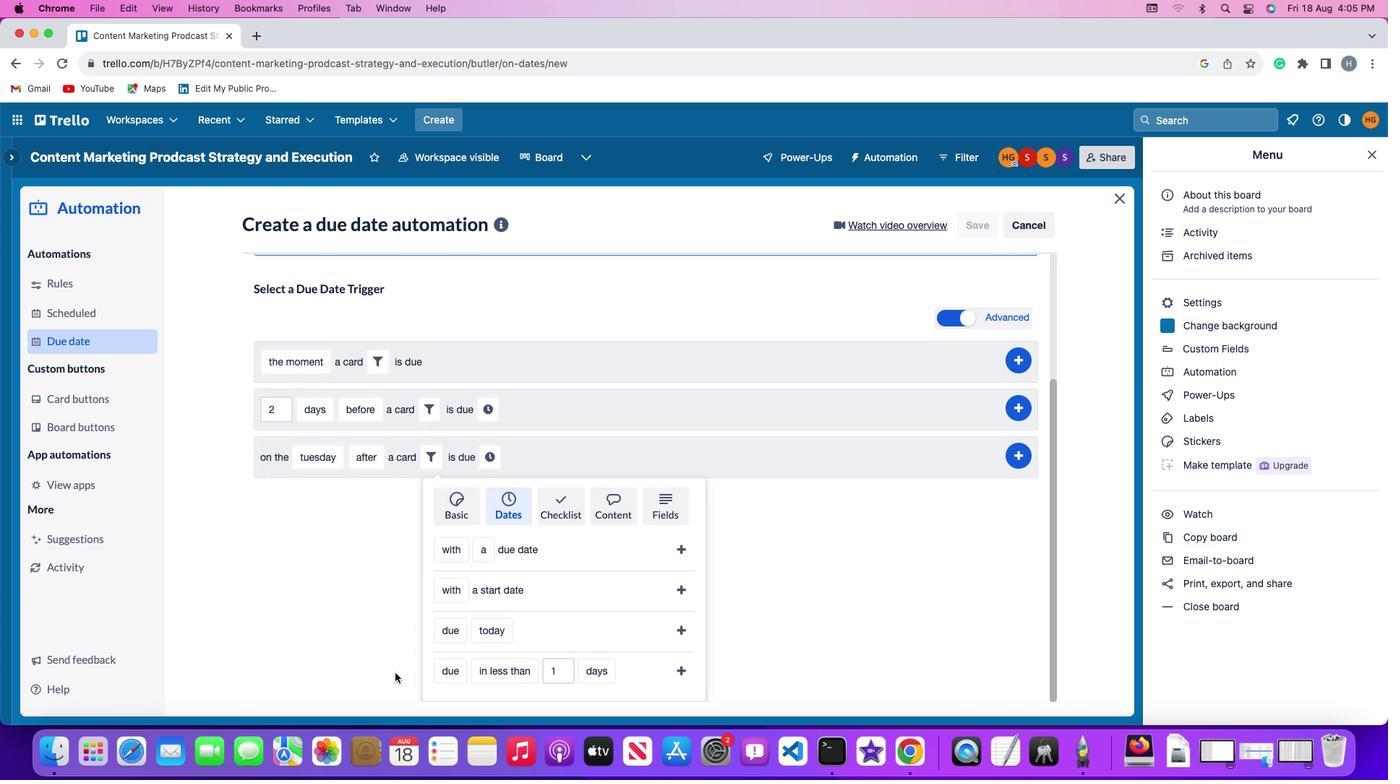 
Action: Mouse scrolled (395, 673) with delta (0, 0)
Screenshot: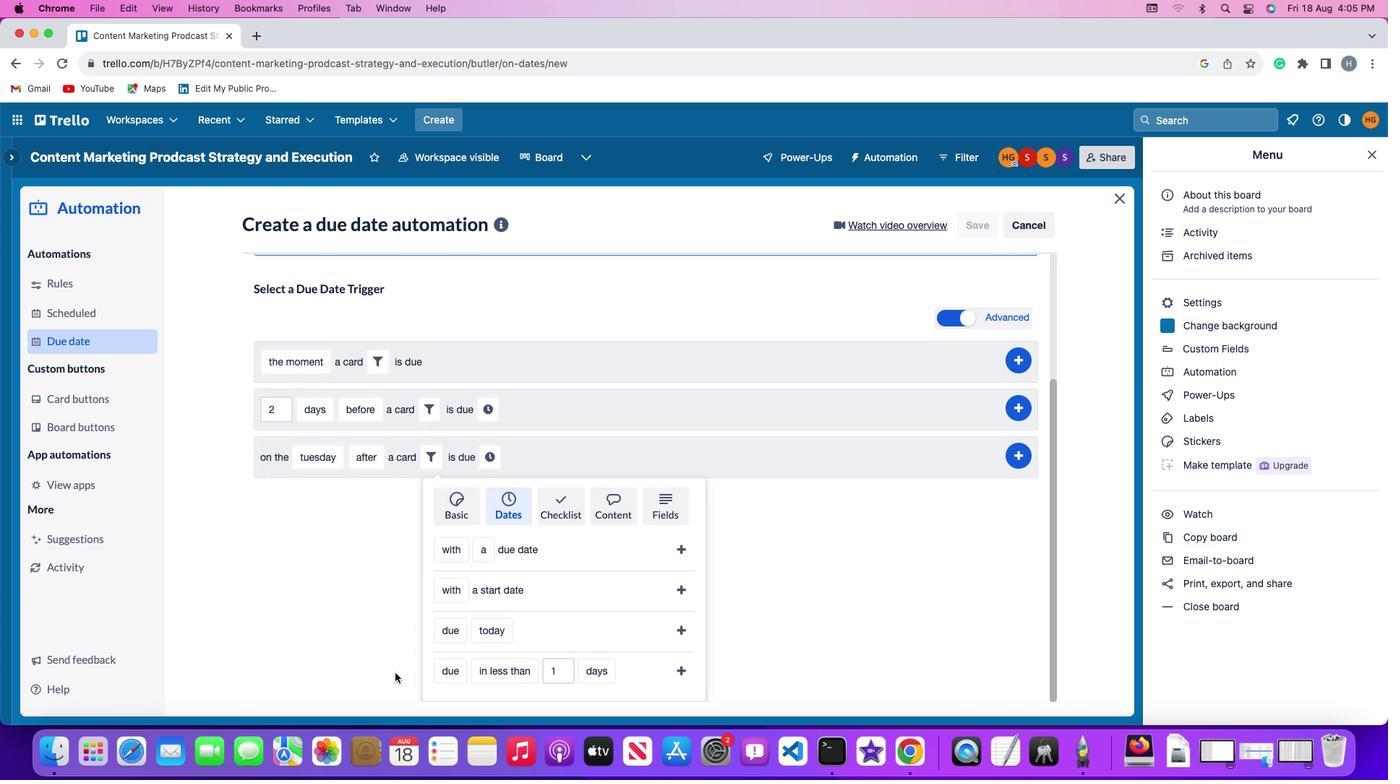 
Action: Mouse scrolled (395, 673) with delta (0, -2)
Screenshot: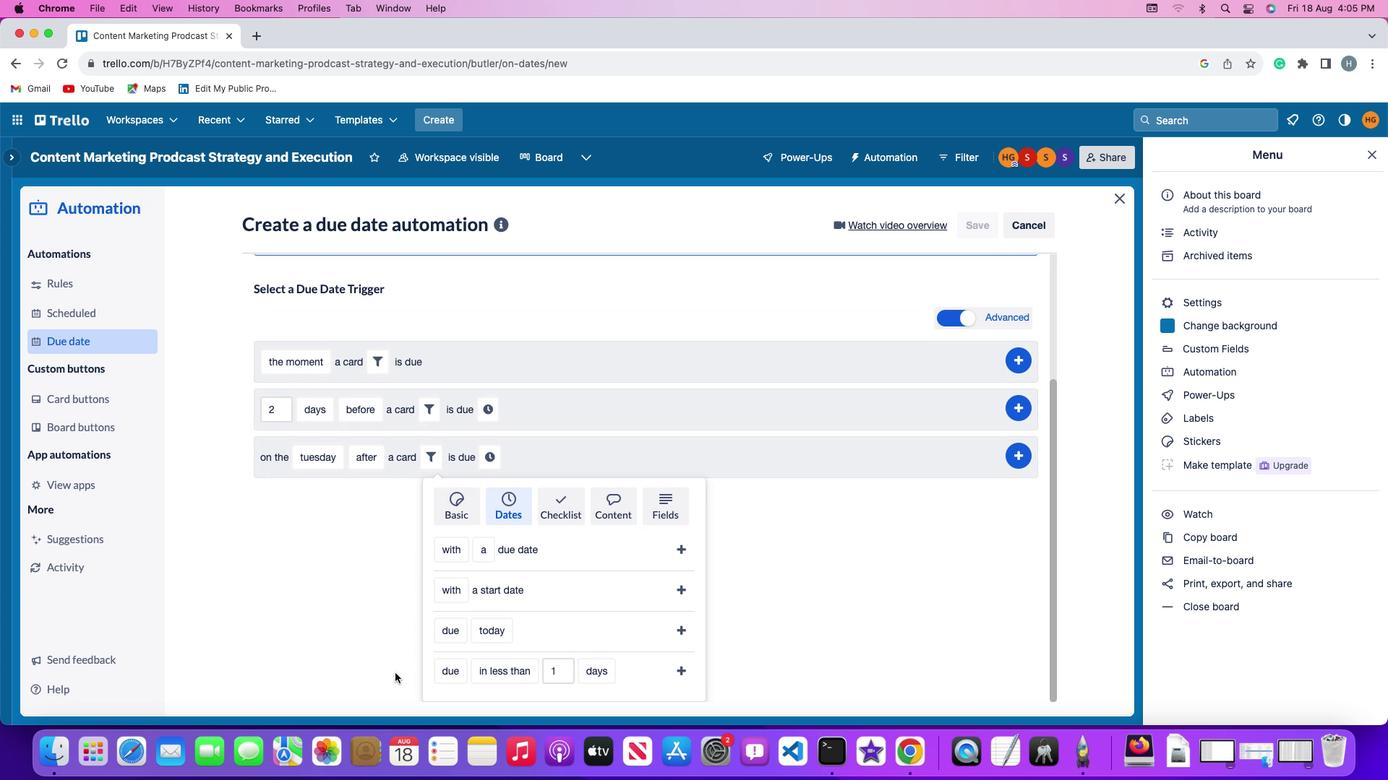 
Action: Mouse scrolled (395, 673) with delta (0, -3)
Screenshot: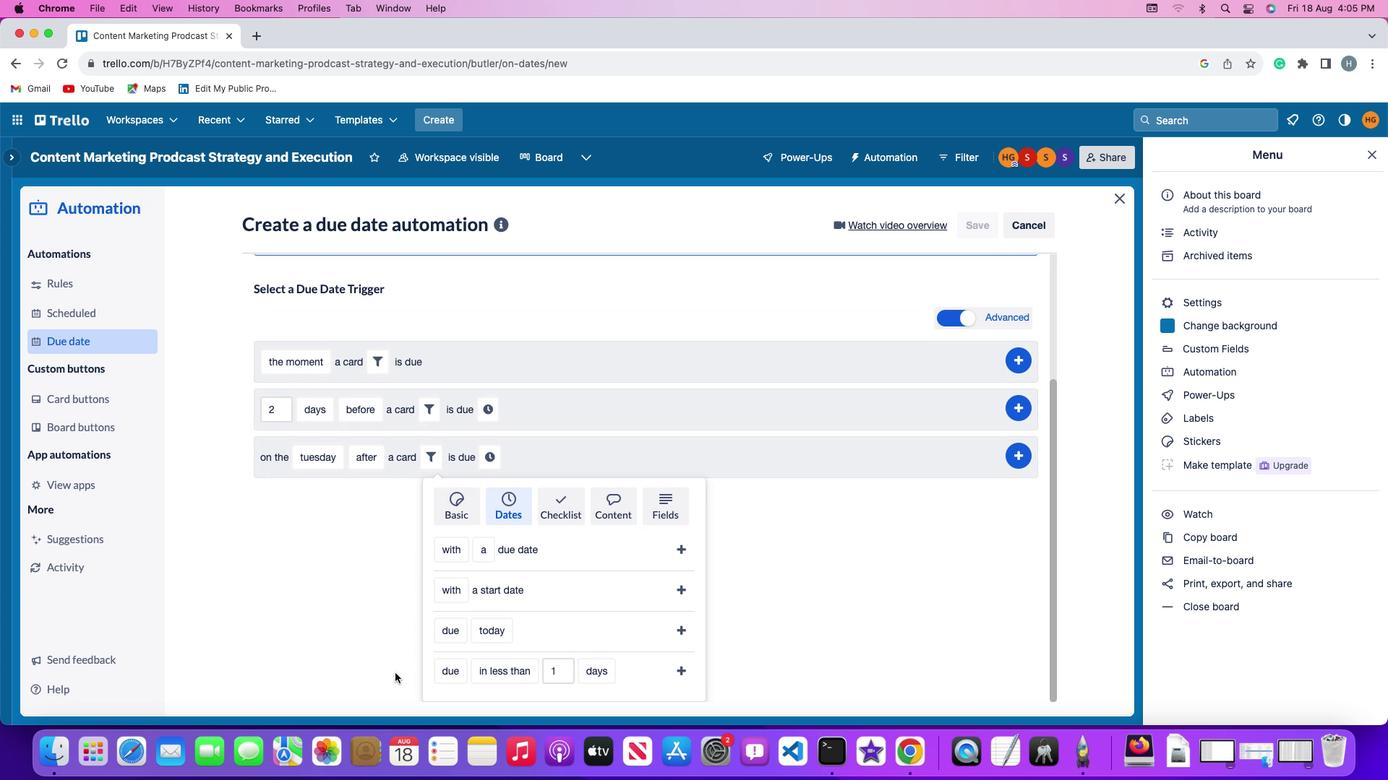 
Action: Mouse moved to (441, 668)
Screenshot: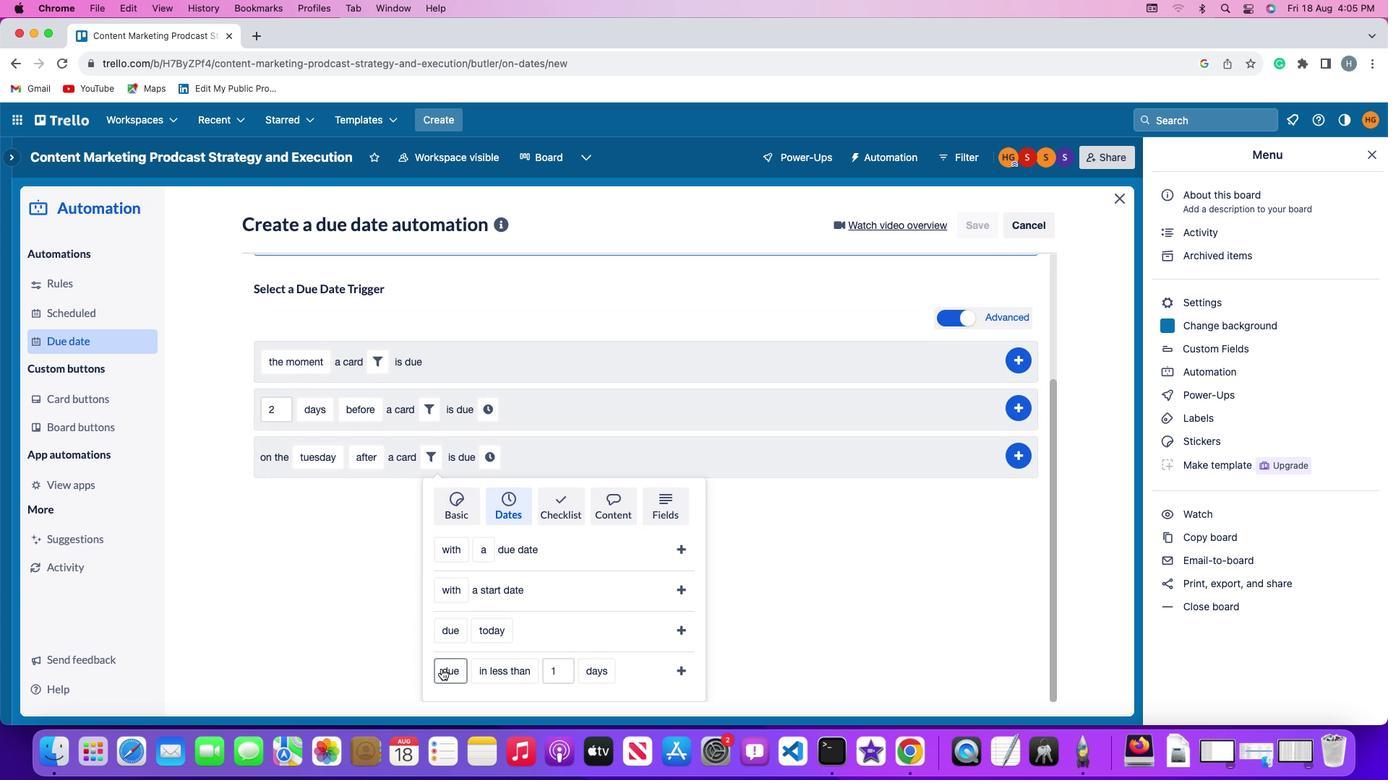 
Action: Mouse pressed left at (441, 668)
Screenshot: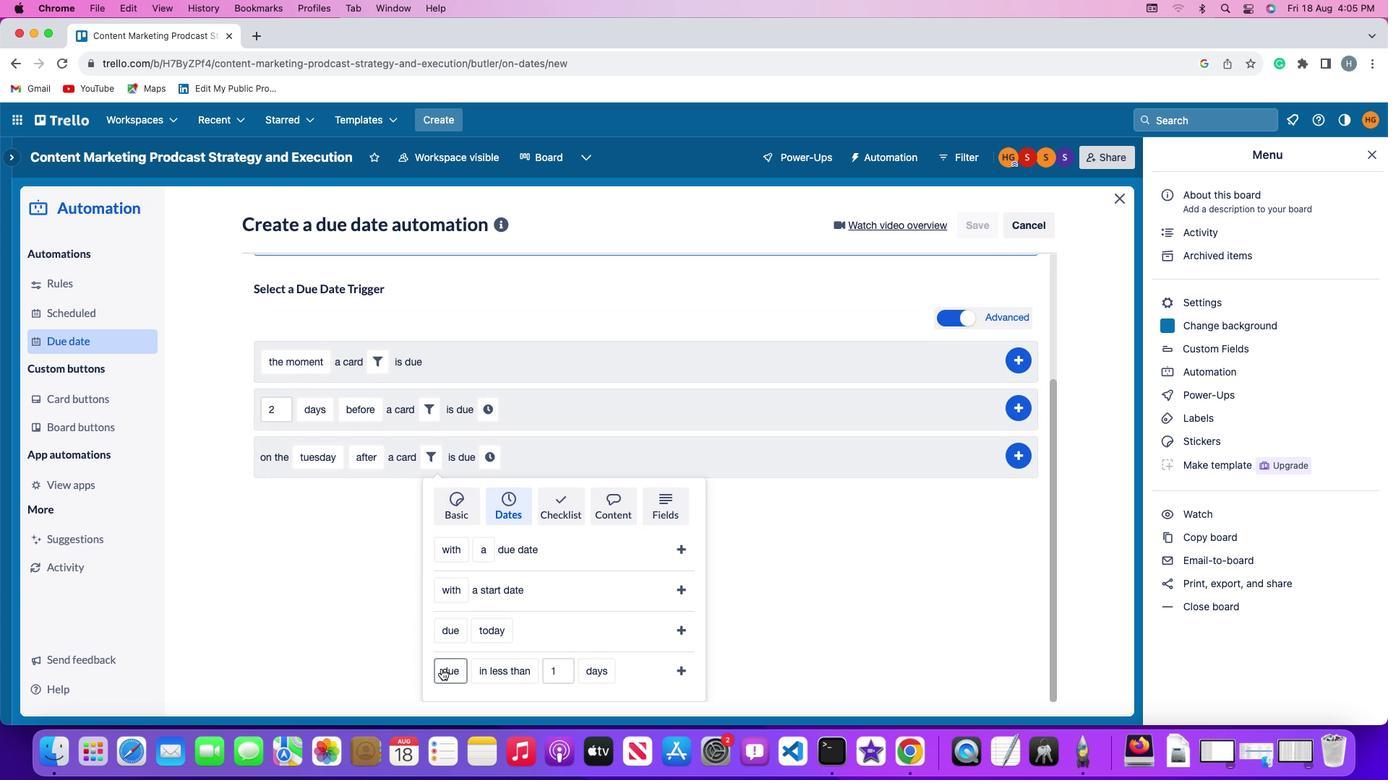 
Action: Mouse moved to (454, 644)
Screenshot: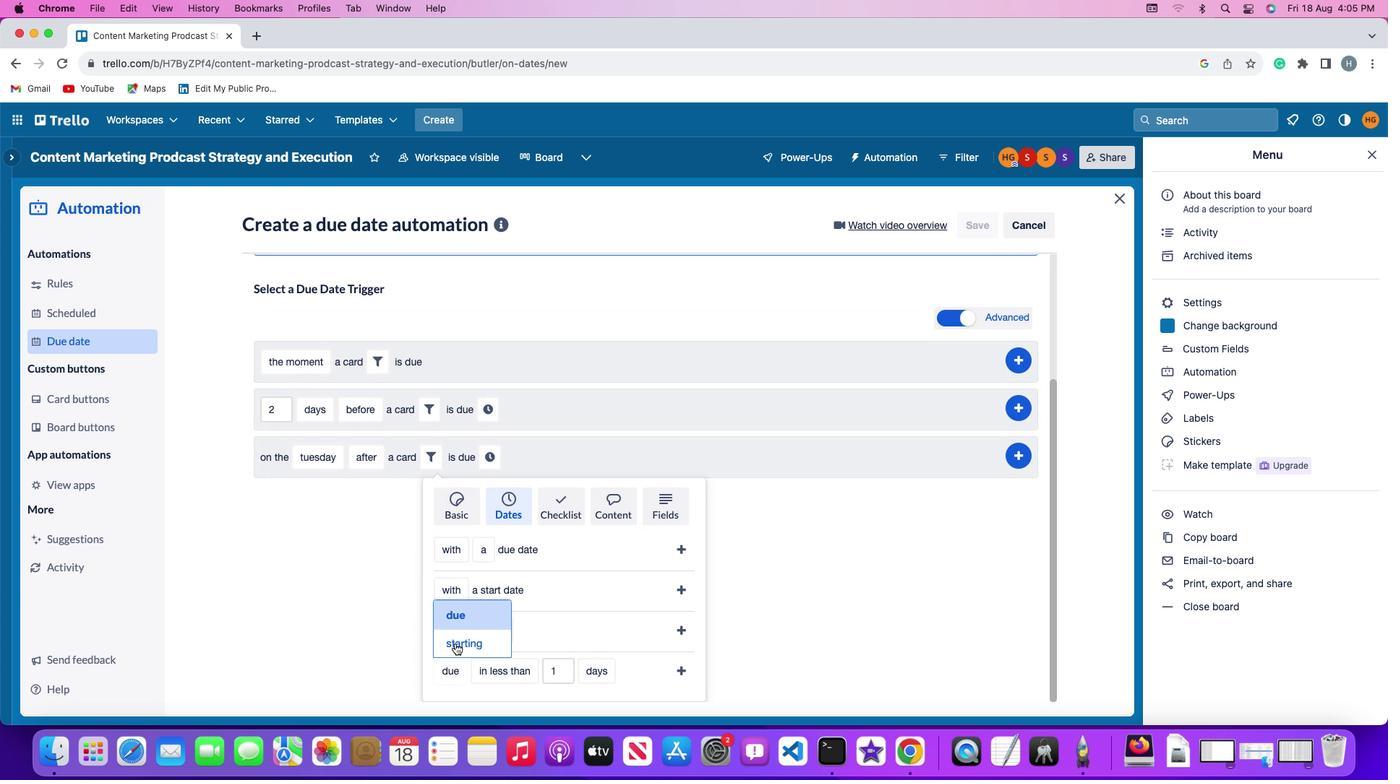 
Action: Mouse pressed left at (454, 644)
Screenshot: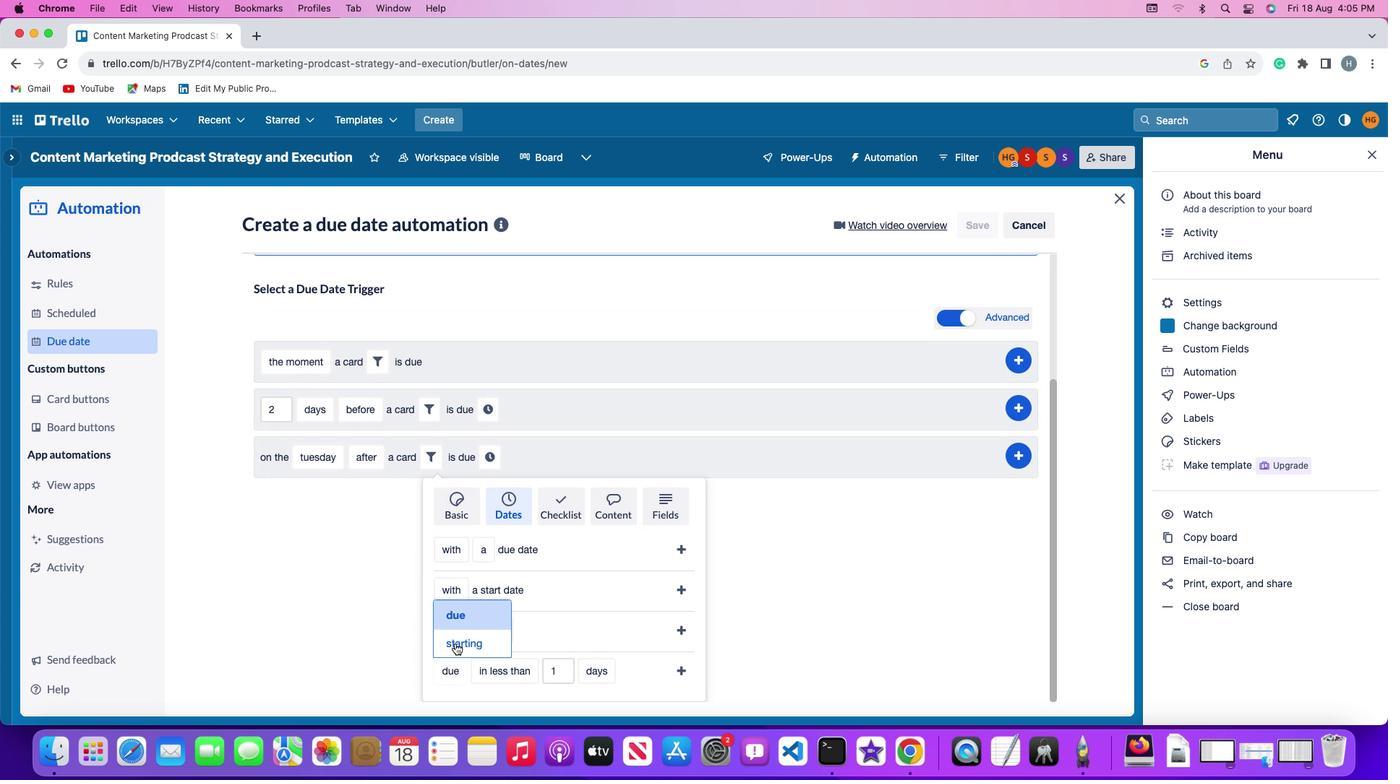 
Action: Mouse moved to (509, 673)
Screenshot: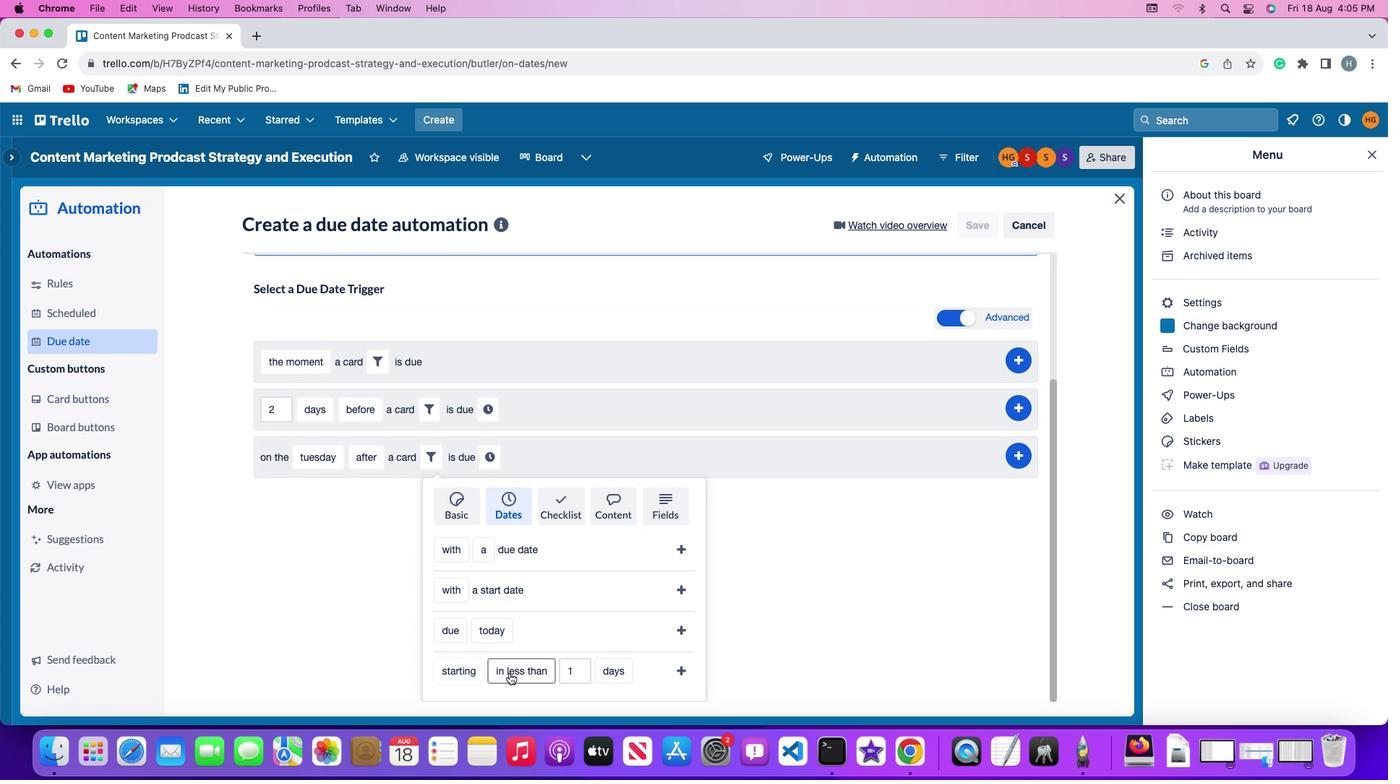 
Action: Mouse pressed left at (509, 673)
Screenshot: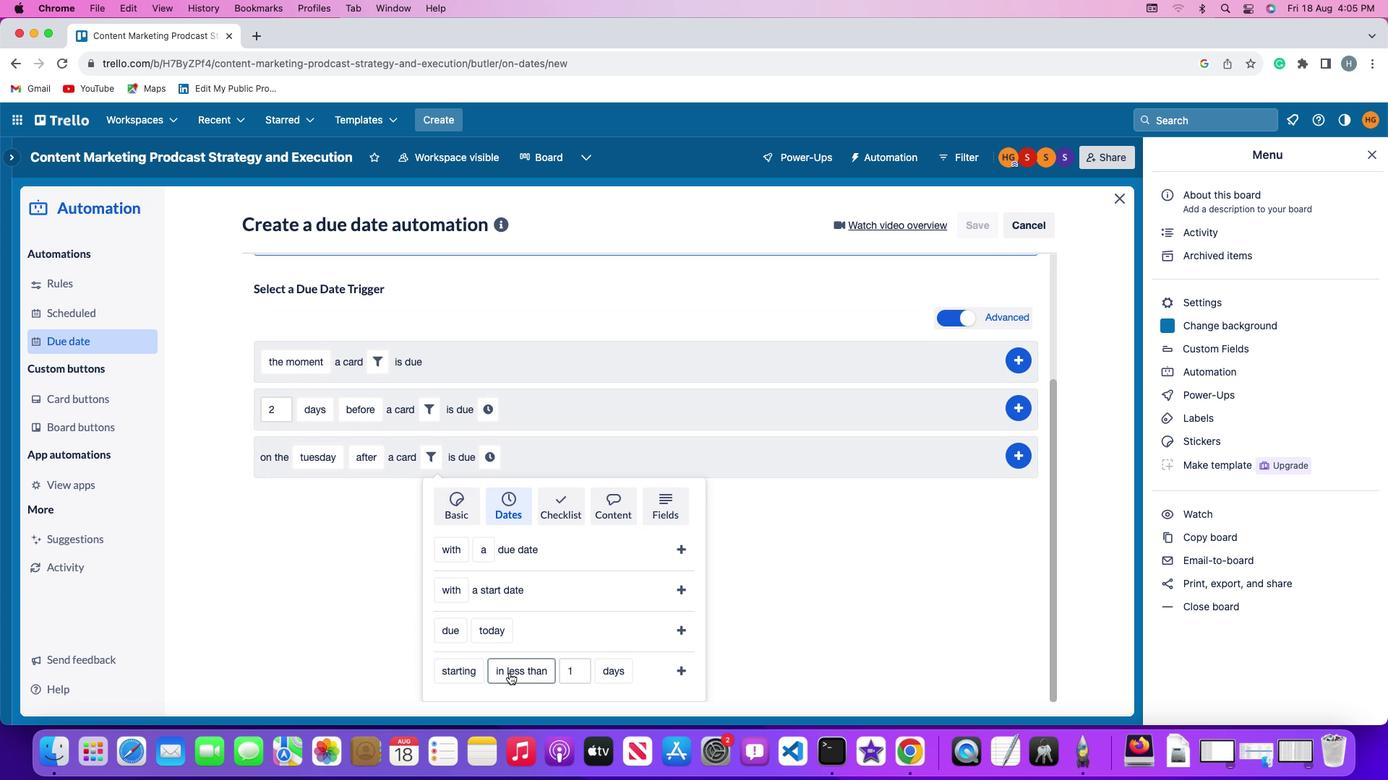 
Action: Mouse moved to (516, 617)
Screenshot: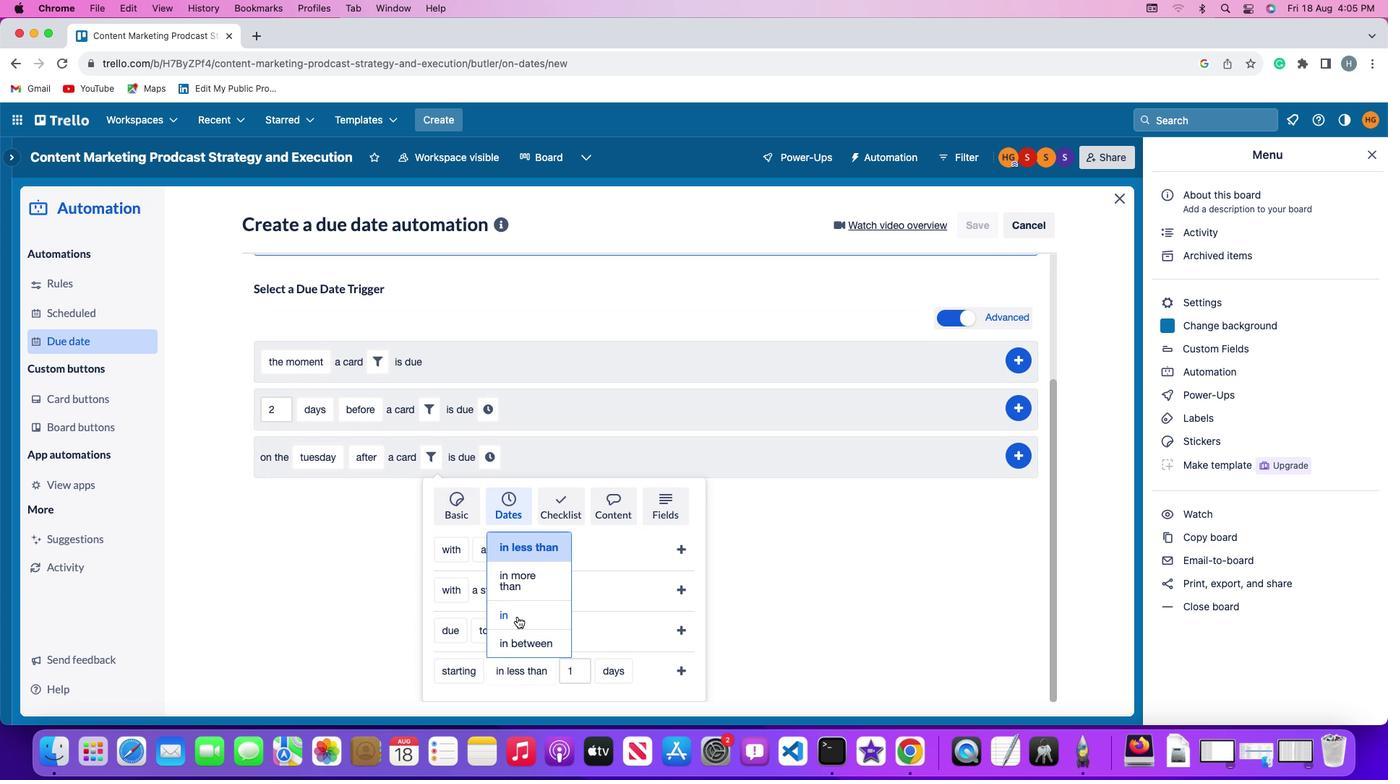 
Action: Mouse pressed left at (516, 617)
Screenshot: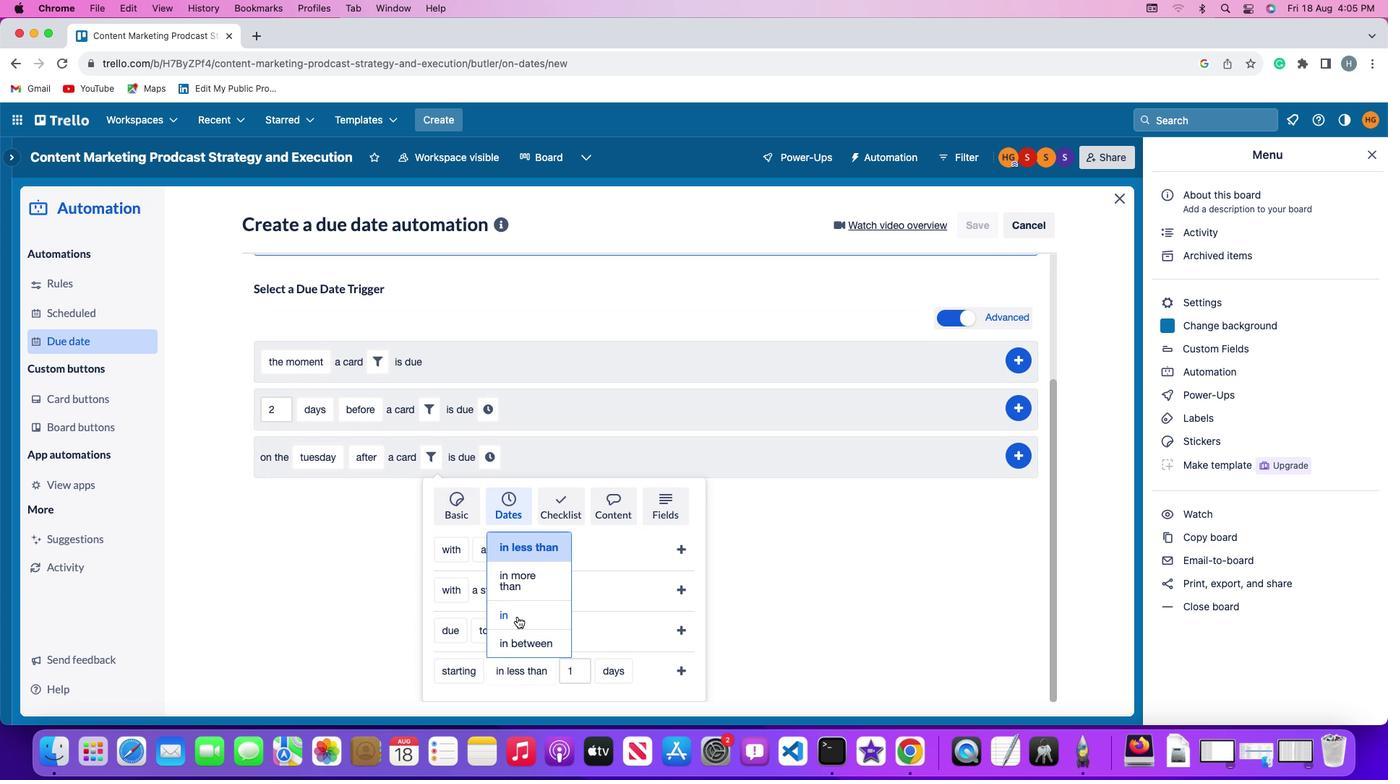 
Action: Mouse moved to (540, 675)
Screenshot: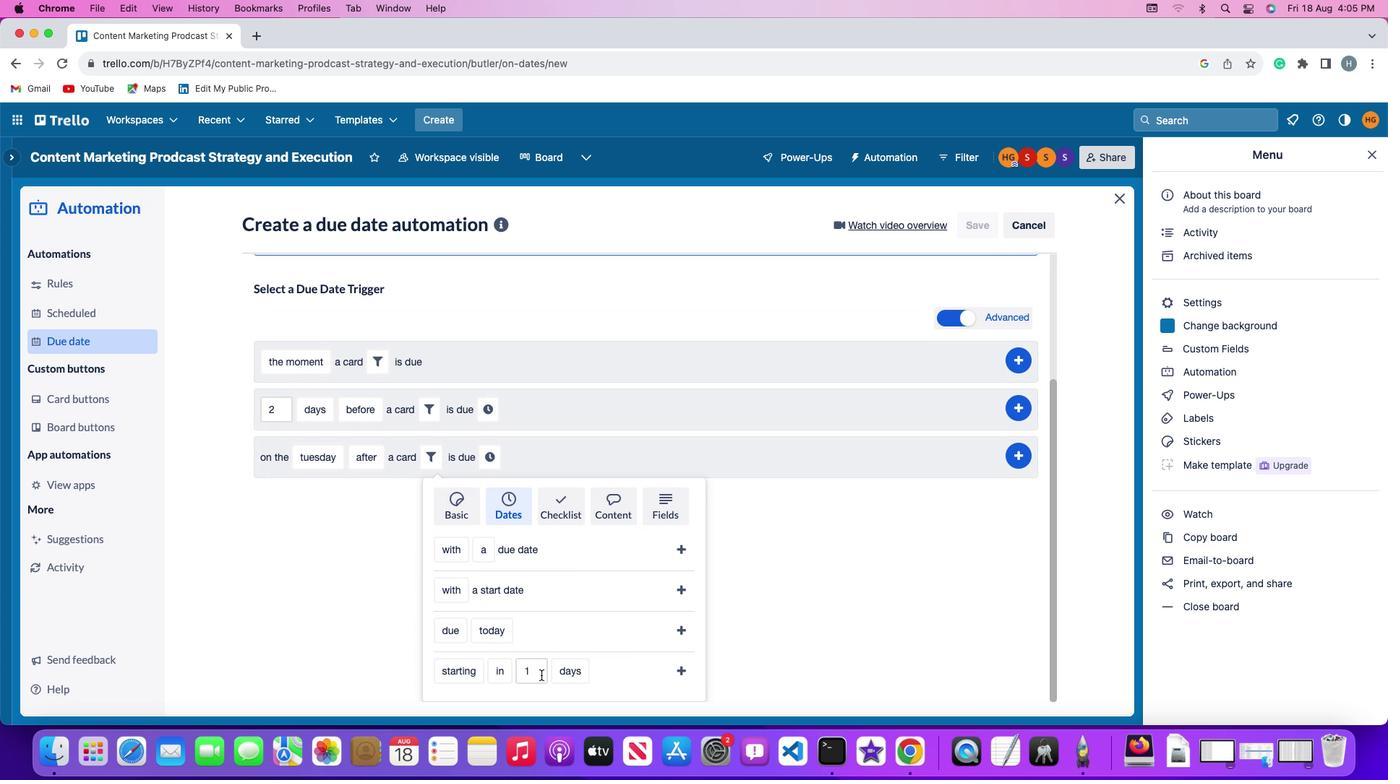 
Action: Mouse pressed left at (540, 675)
Screenshot: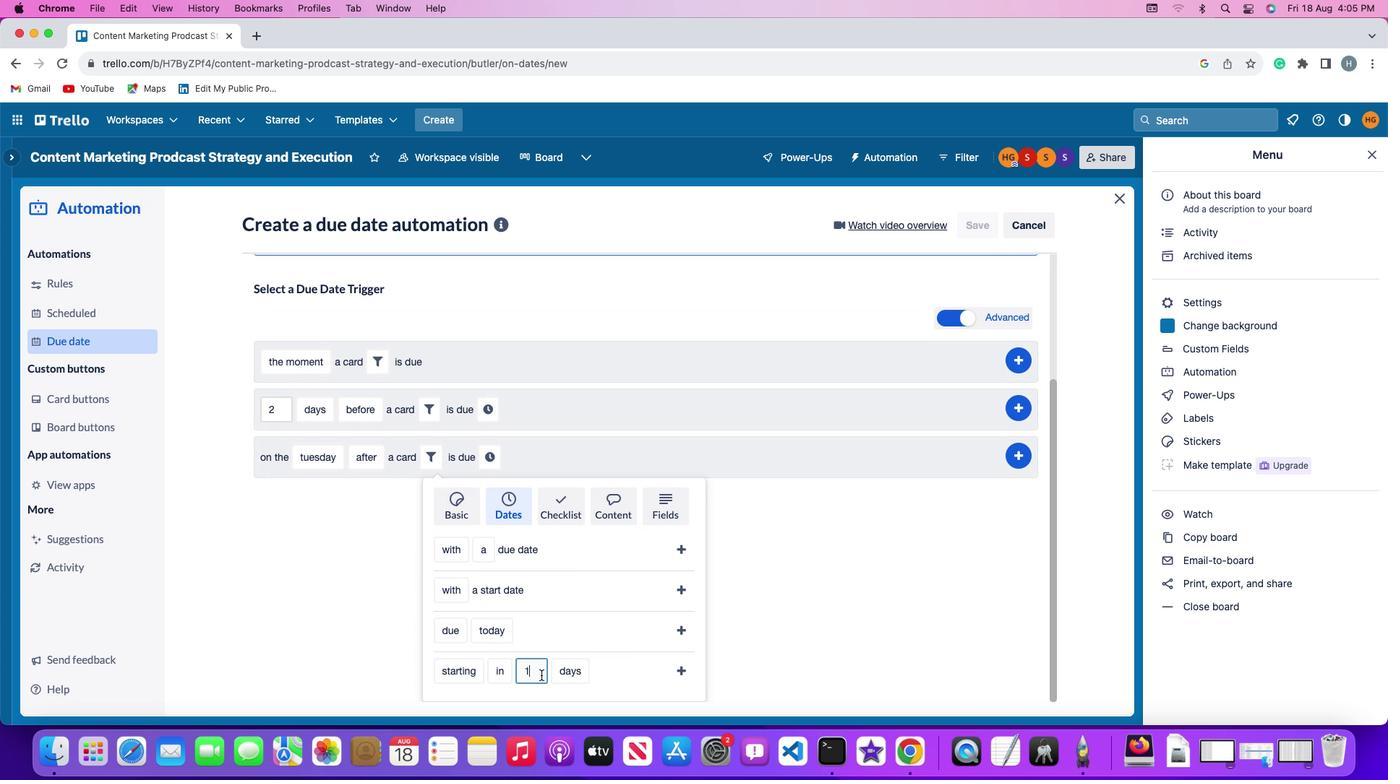 
Action: Key pressed Key.backspace'1'
Screenshot: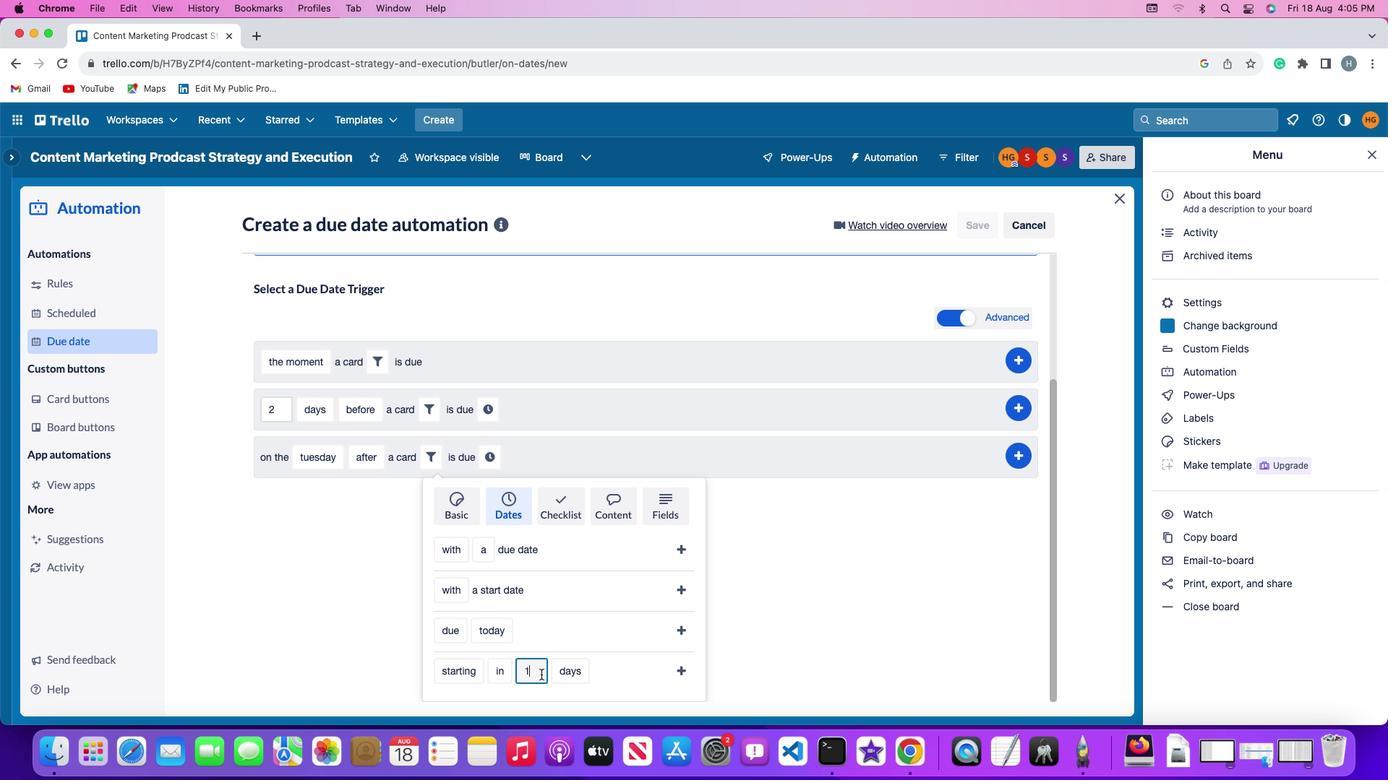 
Action: Mouse moved to (562, 672)
Screenshot: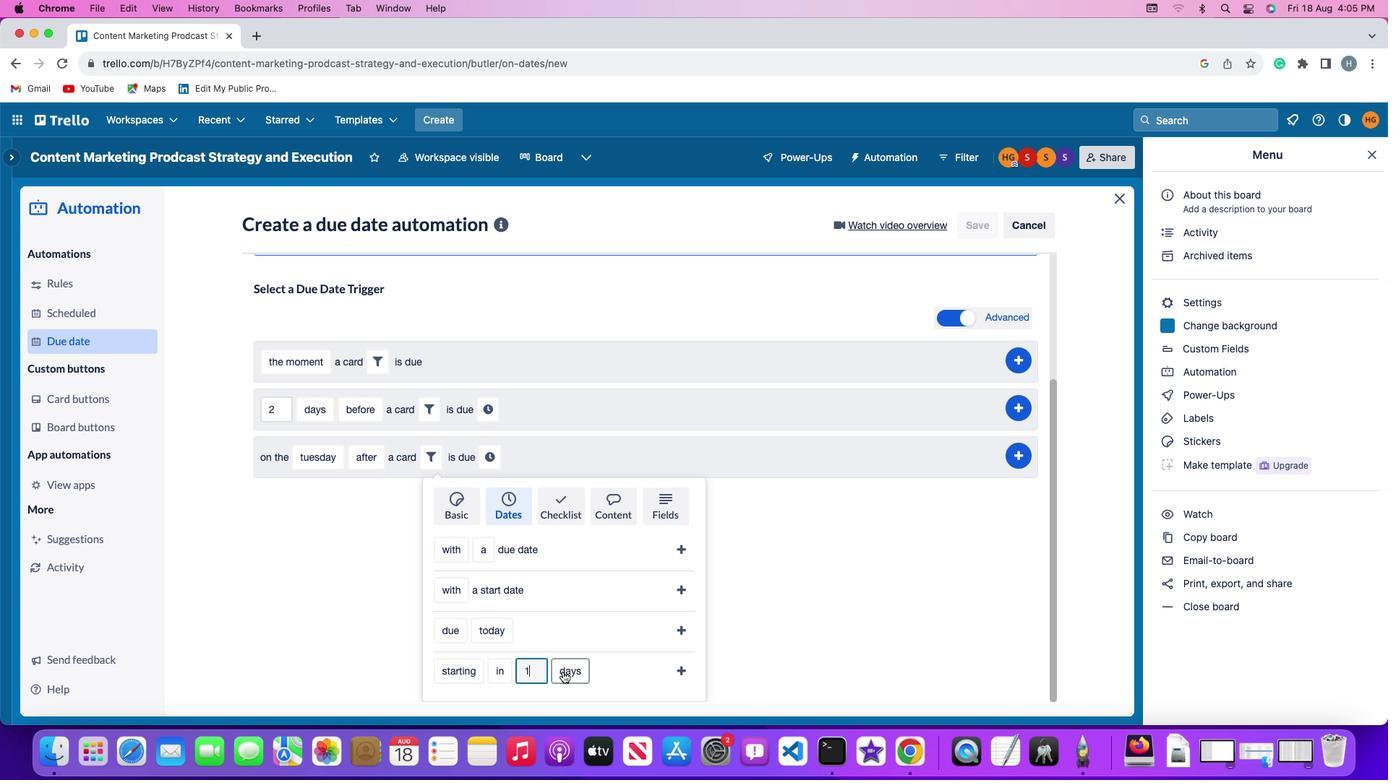 
Action: Mouse pressed left at (562, 672)
Screenshot: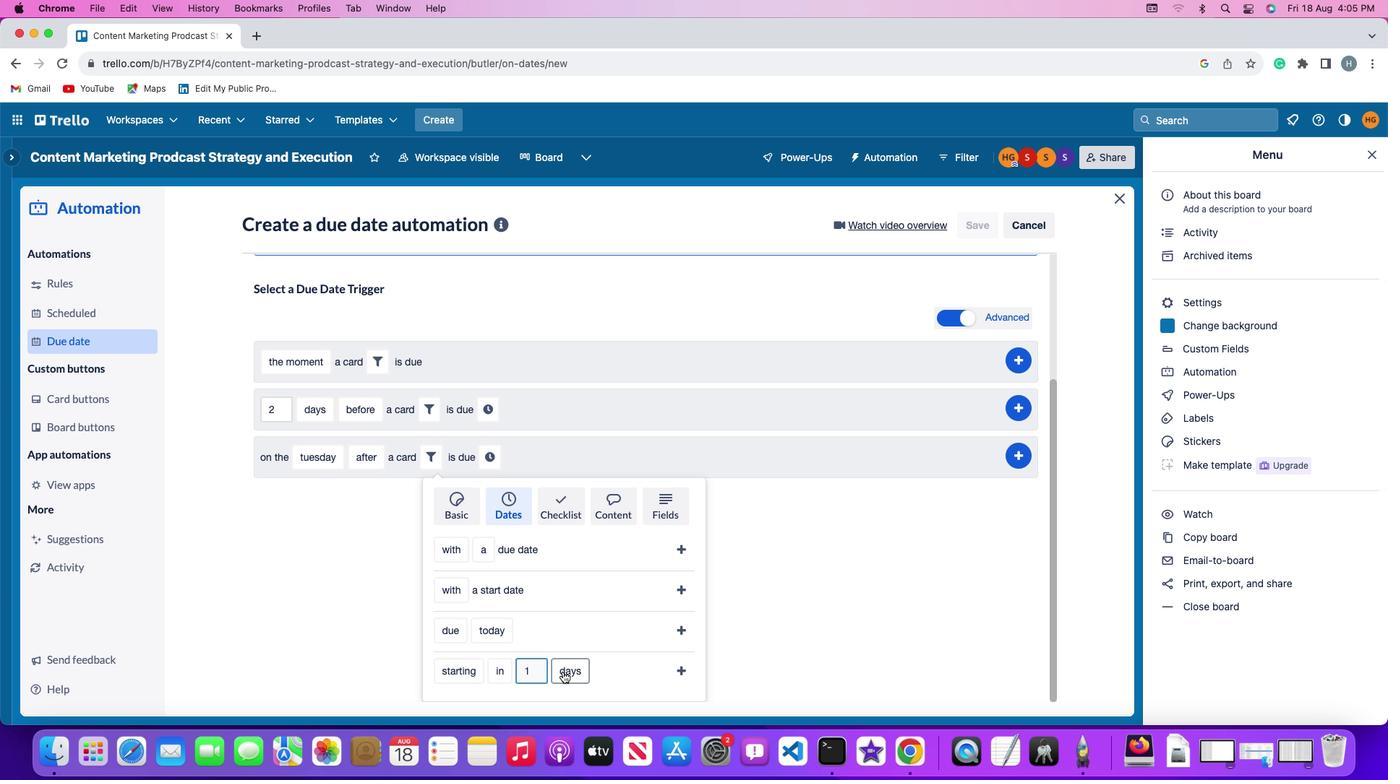 
Action: Mouse moved to (578, 621)
Screenshot: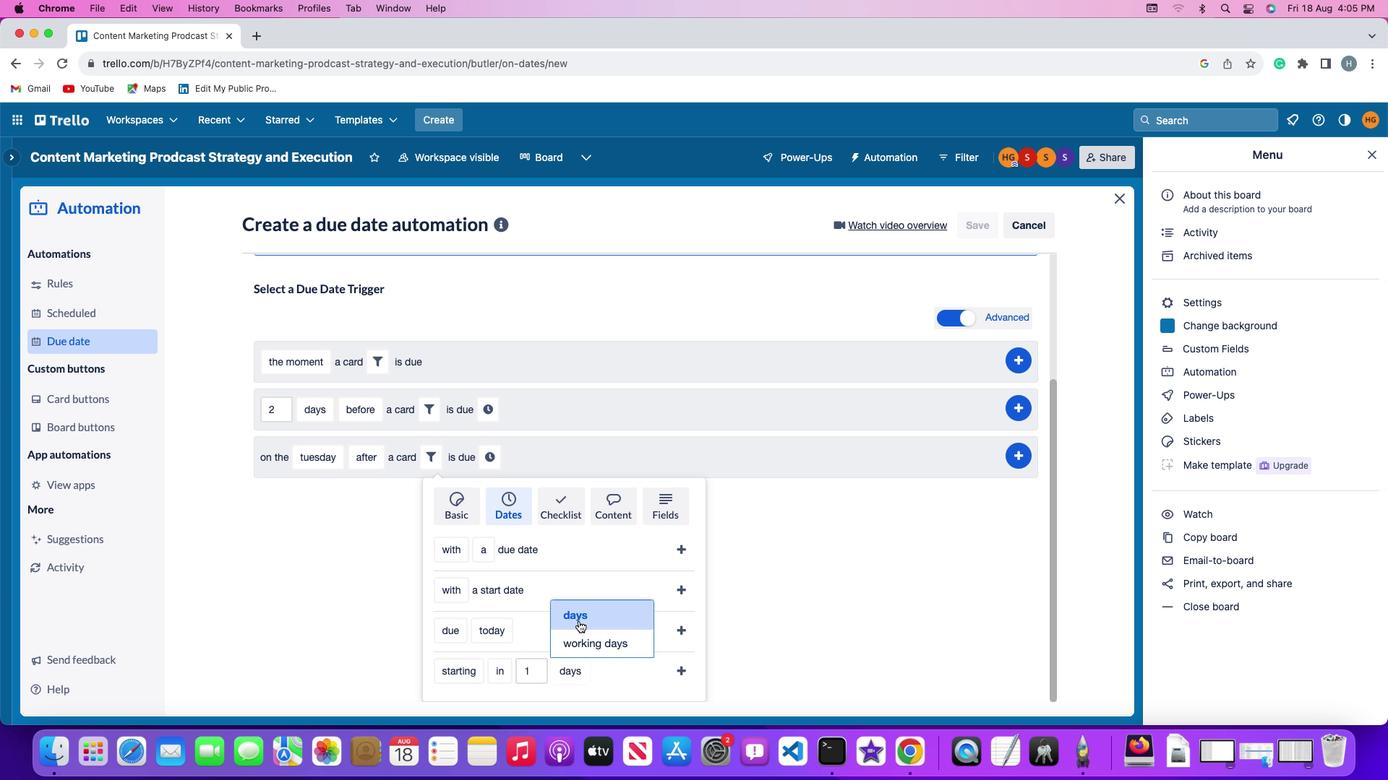 
Action: Mouse pressed left at (578, 621)
Screenshot: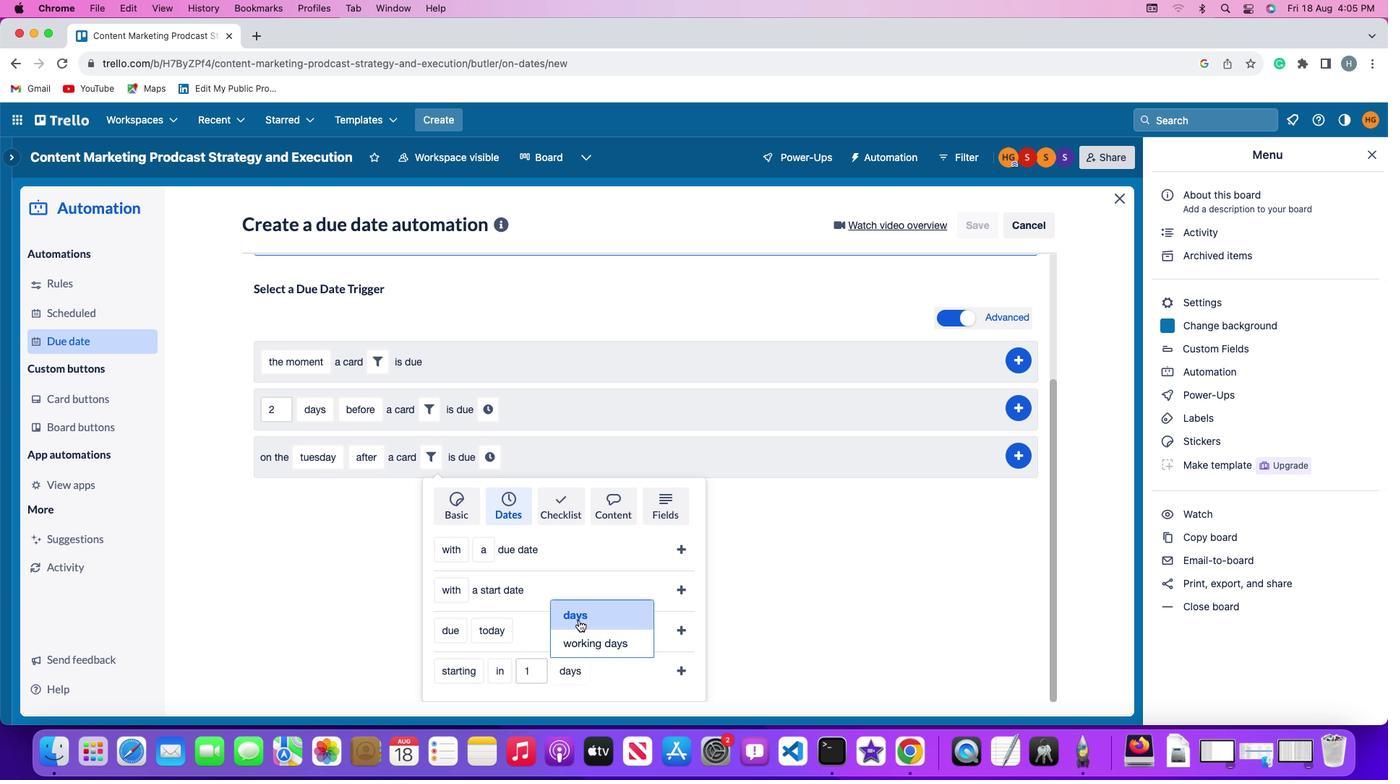 
Action: Mouse moved to (680, 670)
Screenshot: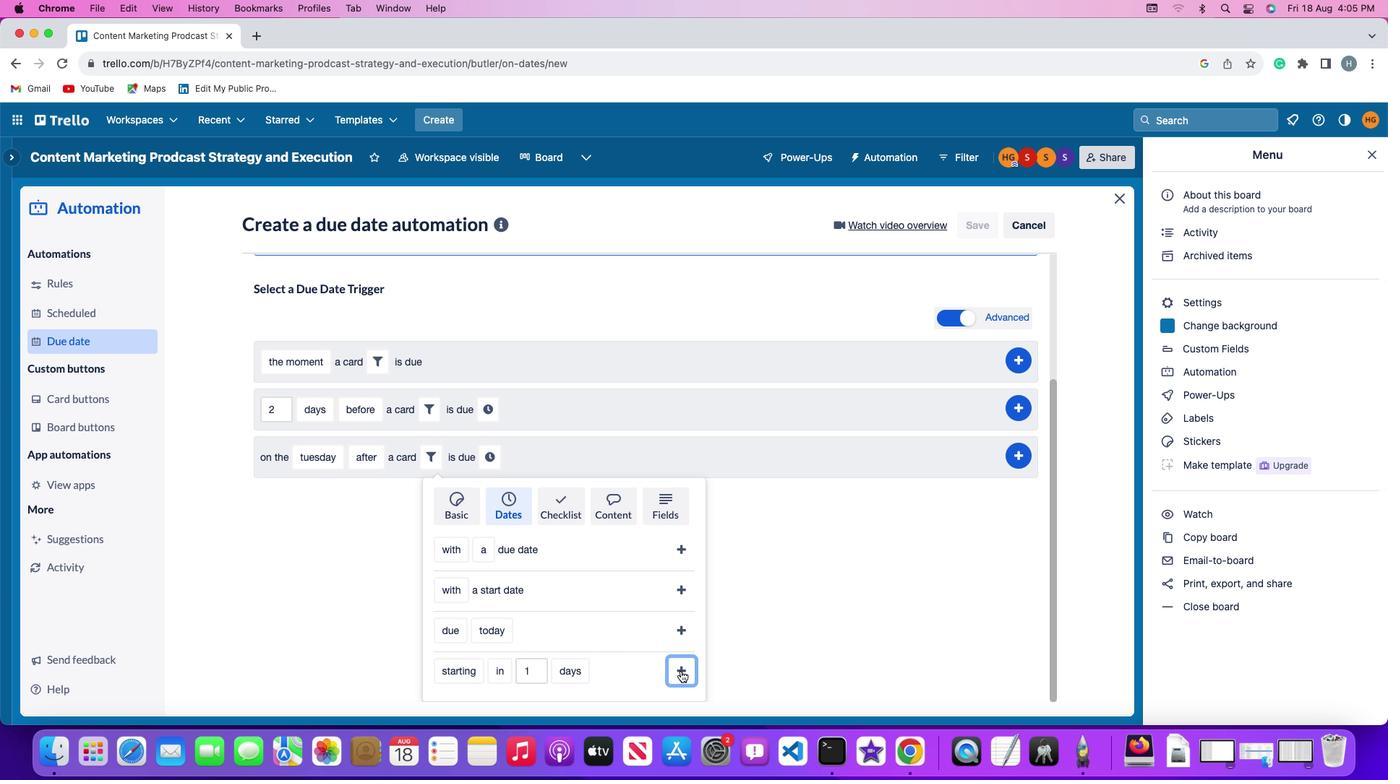 
Action: Mouse pressed left at (680, 670)
Screenshot: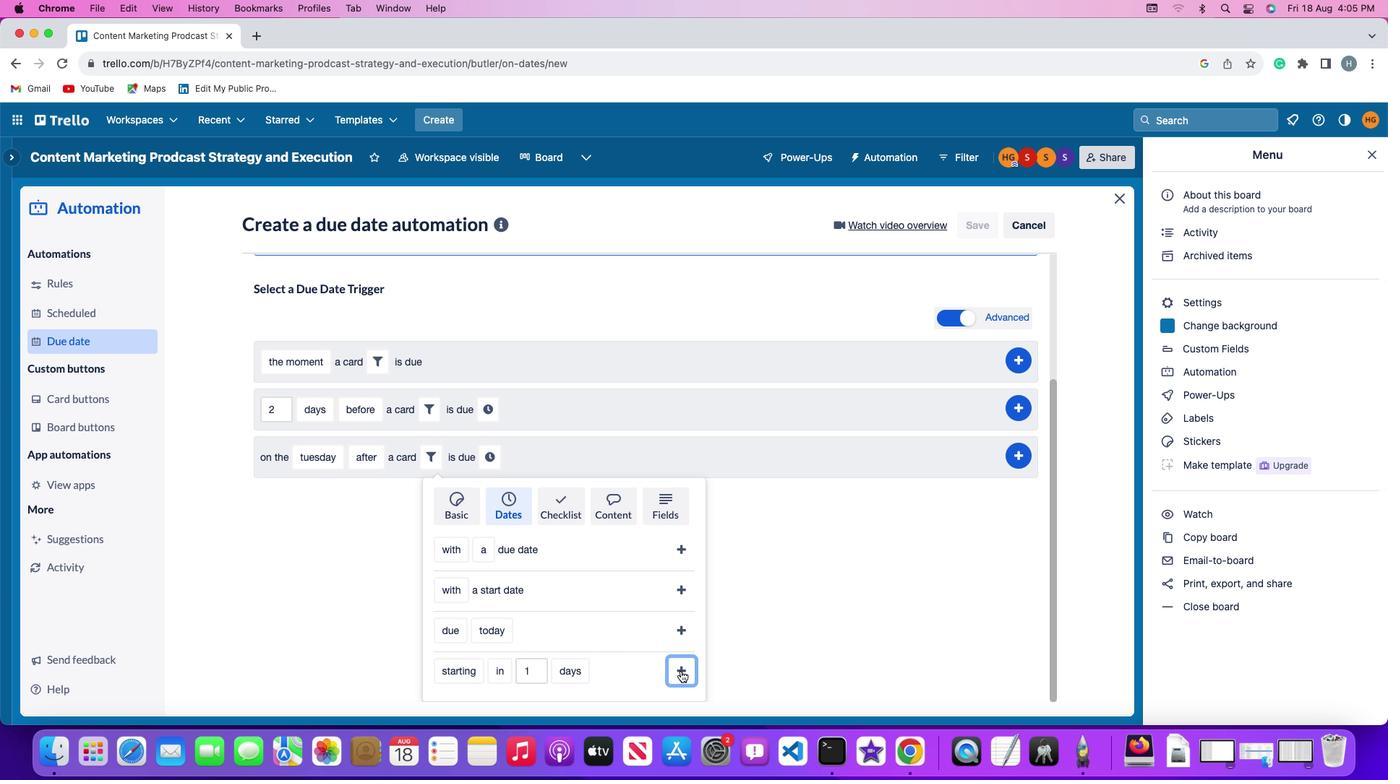 
Action: Mouse moved to (606, 635)
Screenshot: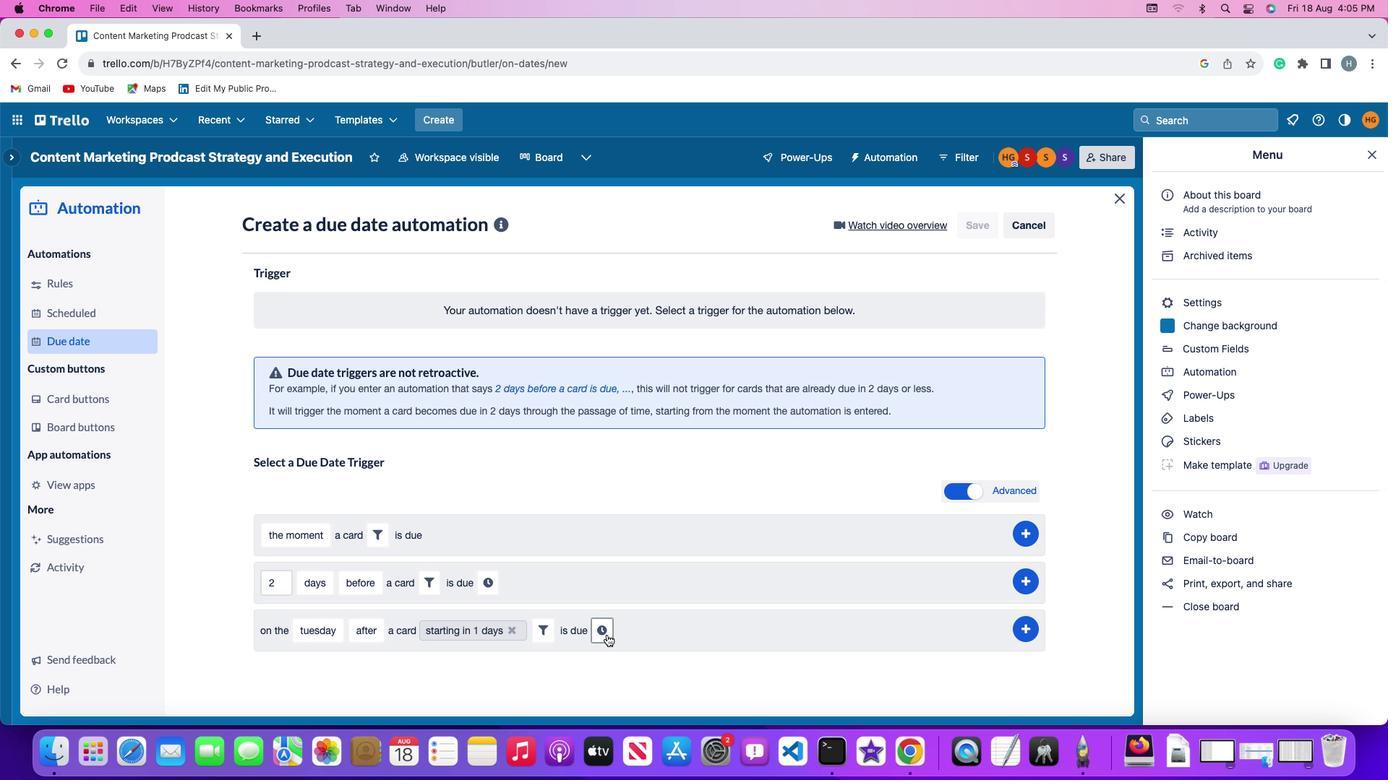 
Action: Mouse pressed left at (606, 635)
Screenshot: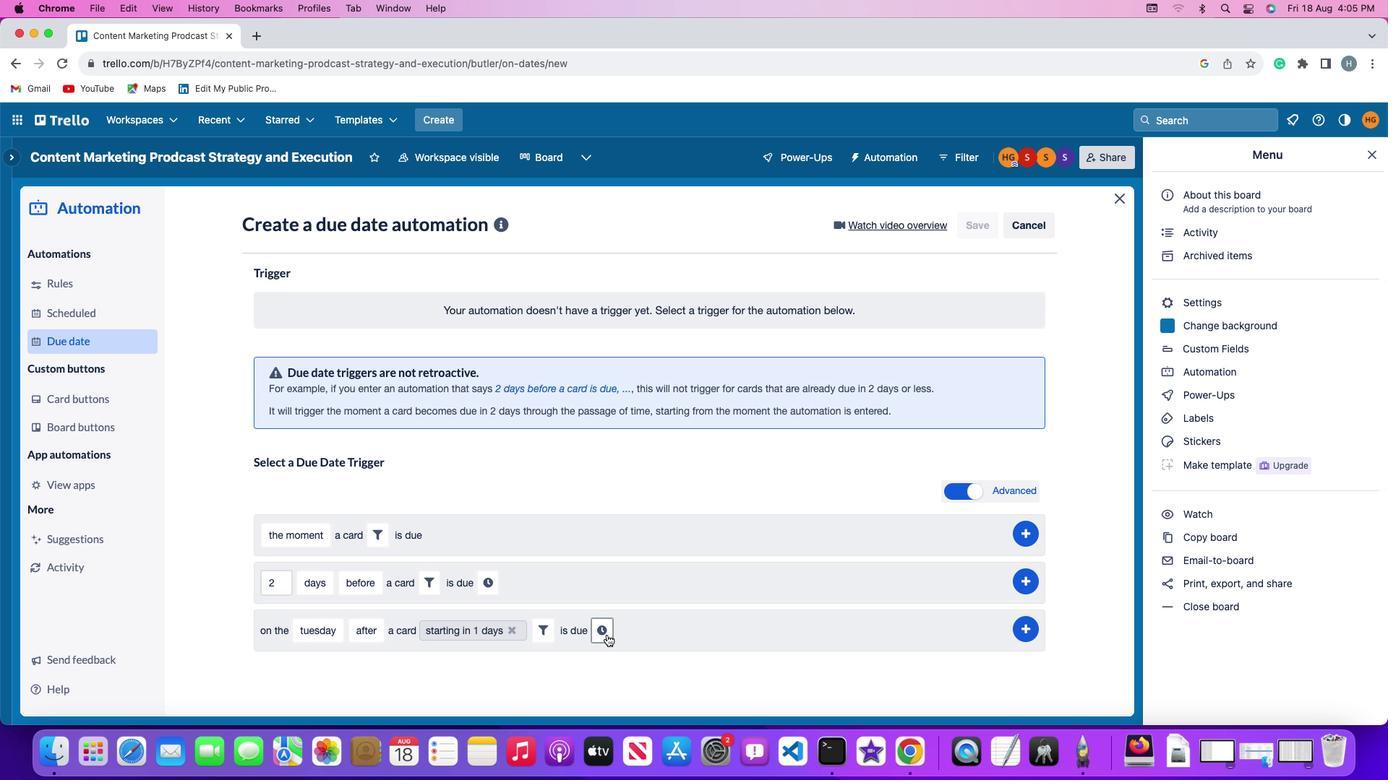 
Action: Mouse moved to (633, 631)
Screenshot: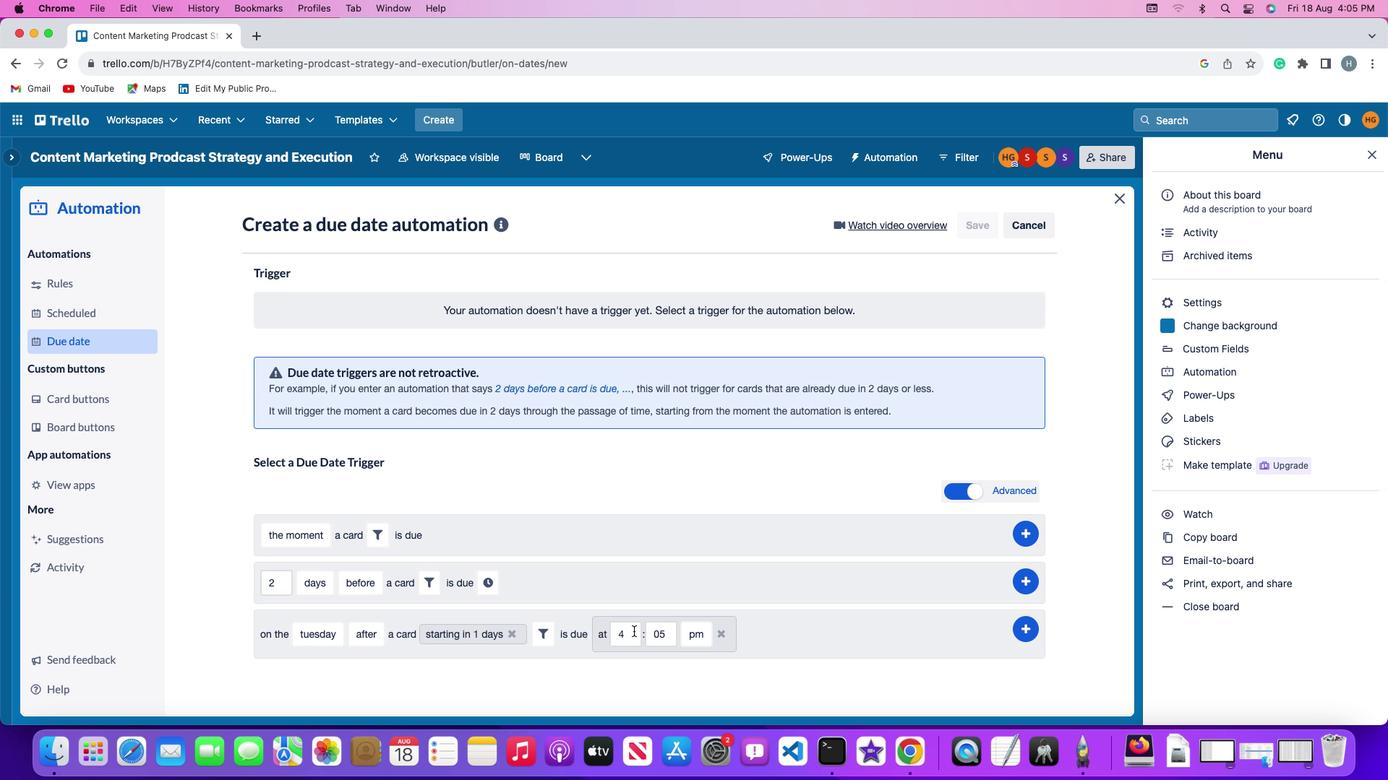
Action: Mouse pressed left at (633, 631)
Screenshot: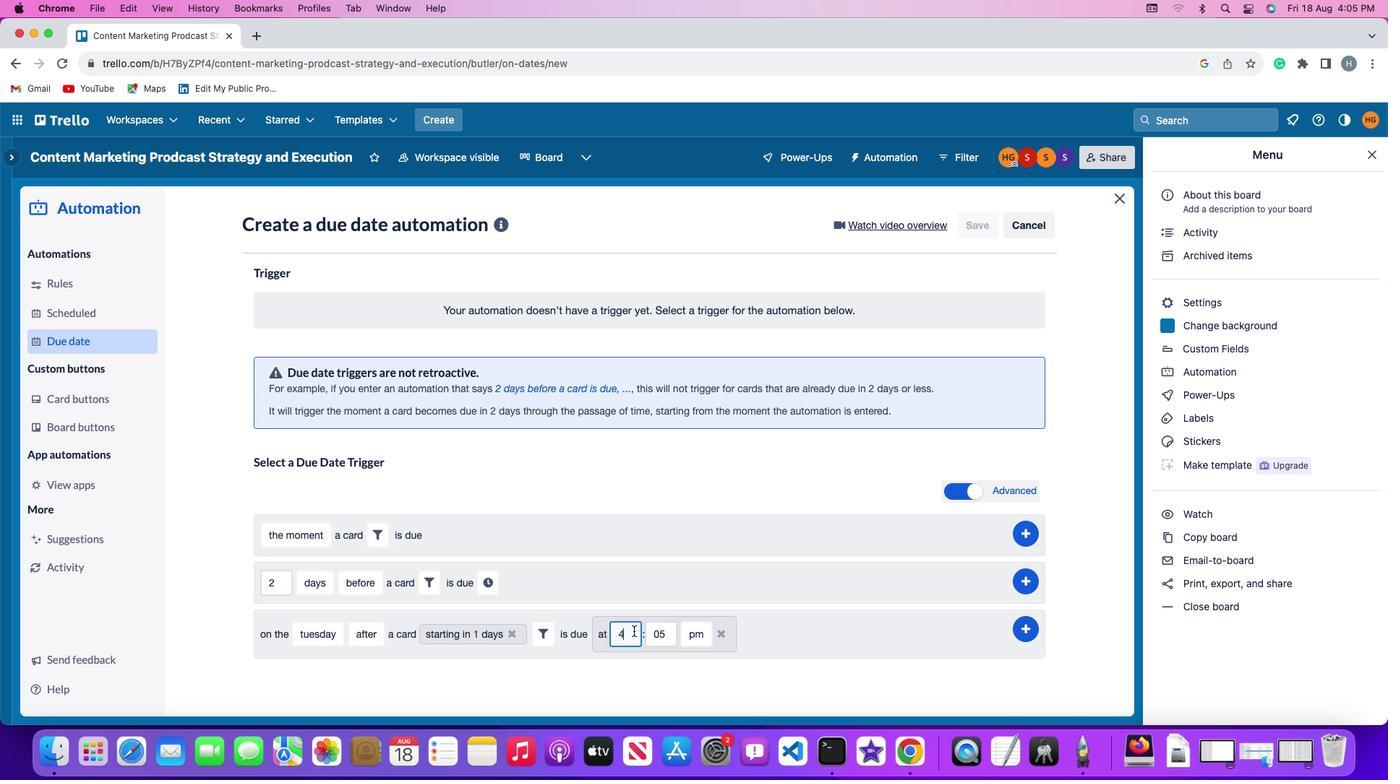 
Action: Key pressed Key.backspace'1''1'
Screenshot: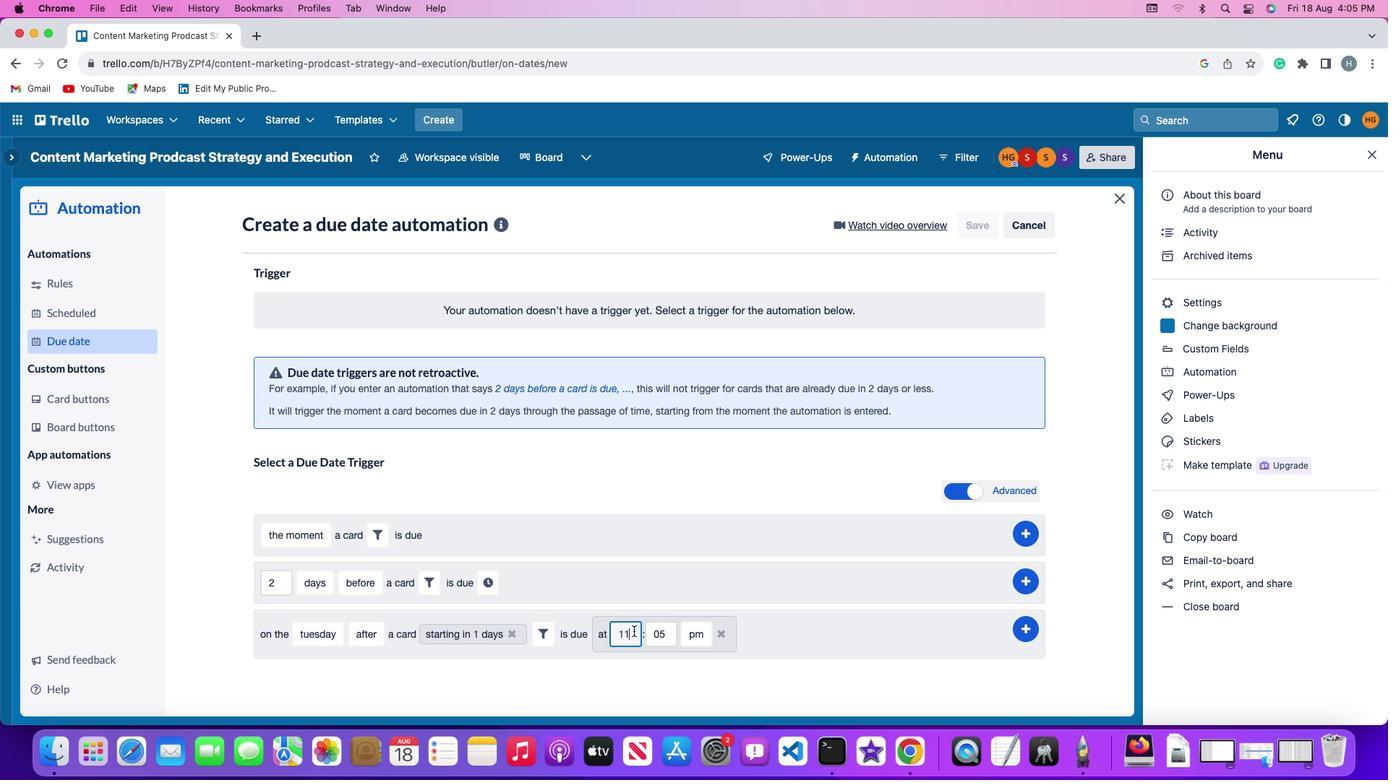 
Action: Mouse moved to (666, 630)
Screenshot: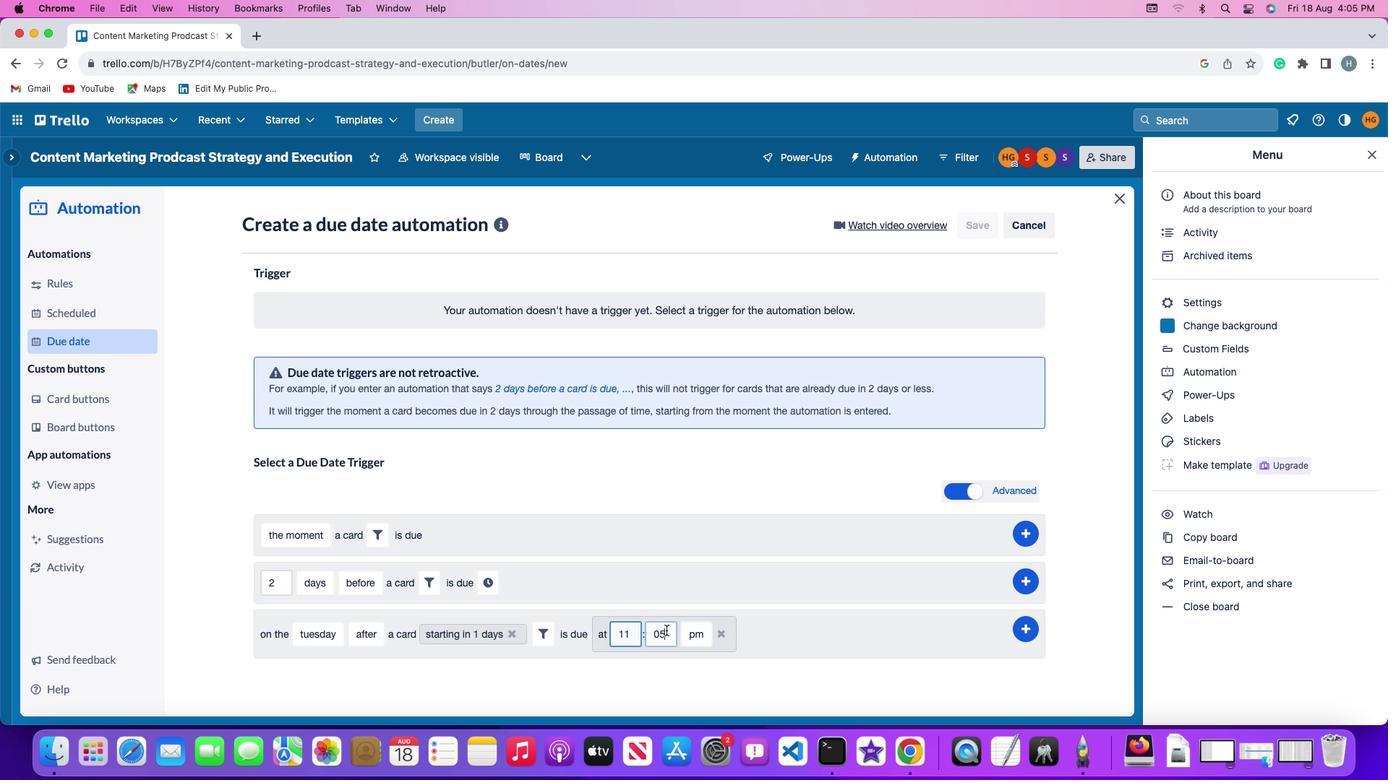 
Action: Mouse pressed left at (666, 630)
Screenshot: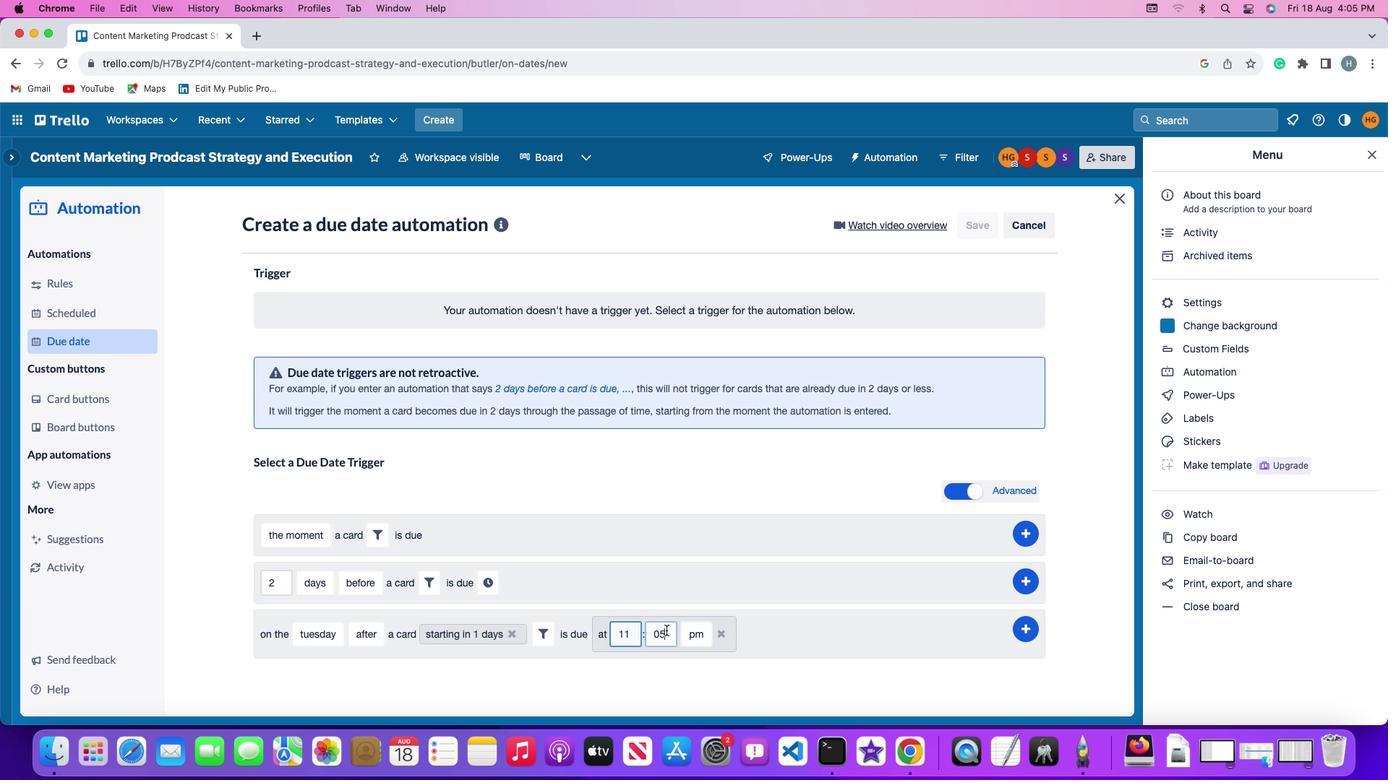
Action: Key pressed Key.backspaceKey.backspace'0''0'
Screenshot: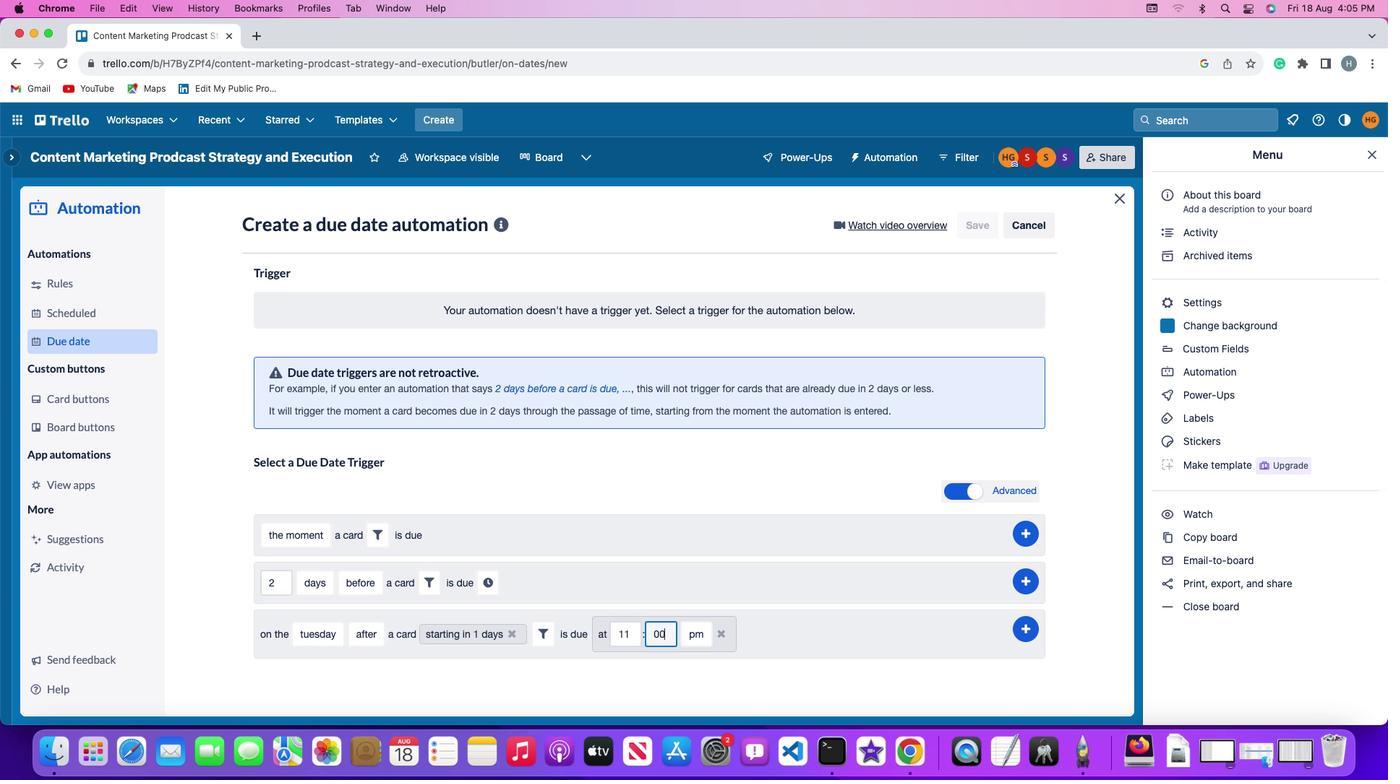 
Action: Mouse moved to (686, 631)
Screenshot: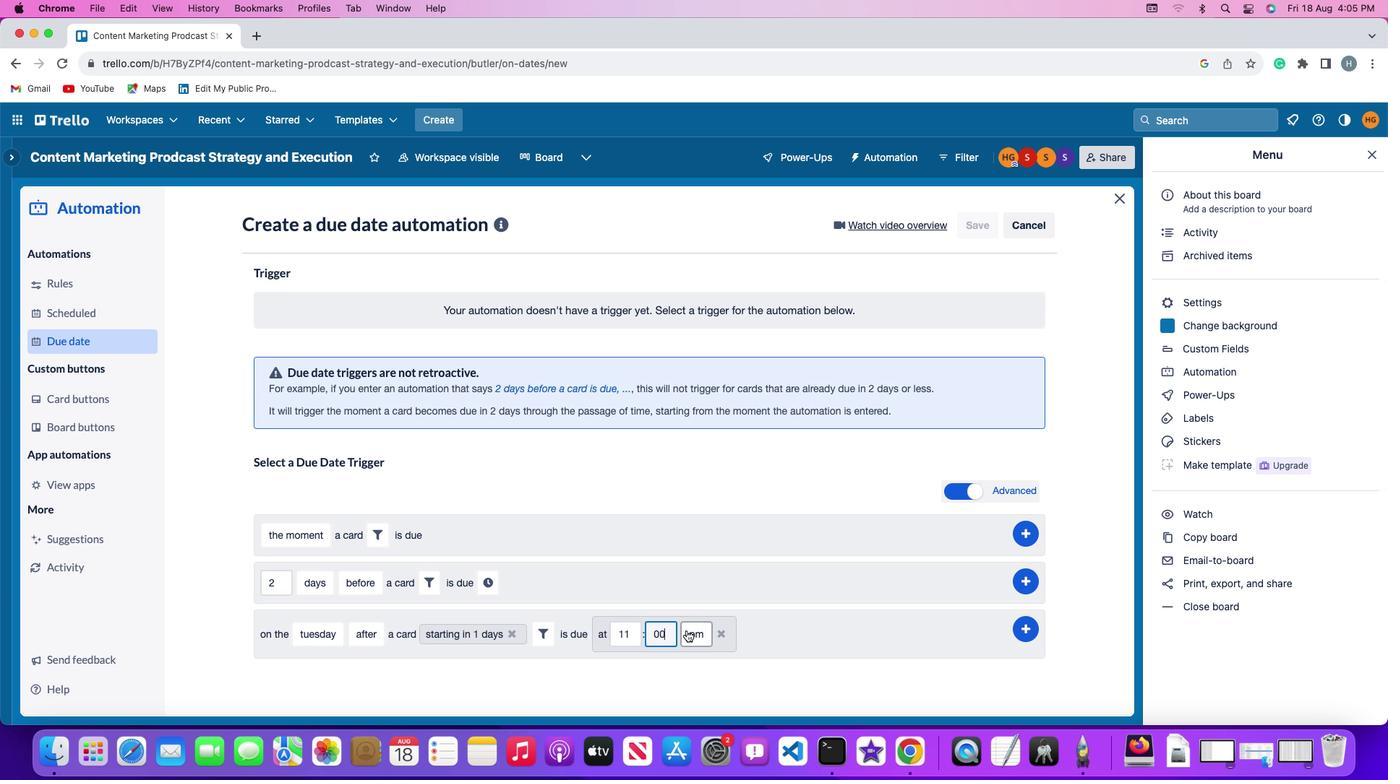 
Action: Mouse pressed left at (686, 631)
Screenshot: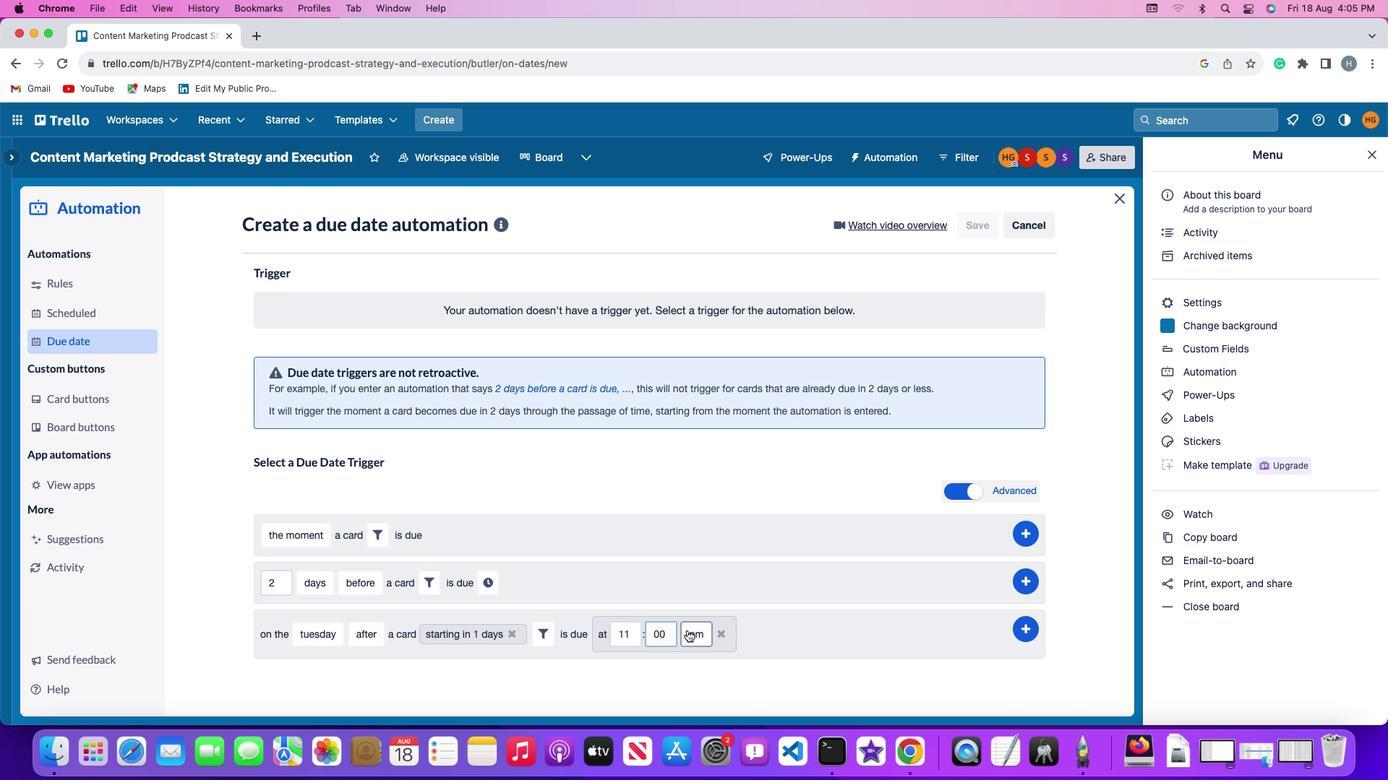 
Action: Mouse moved to (689, 656)
Screenshot: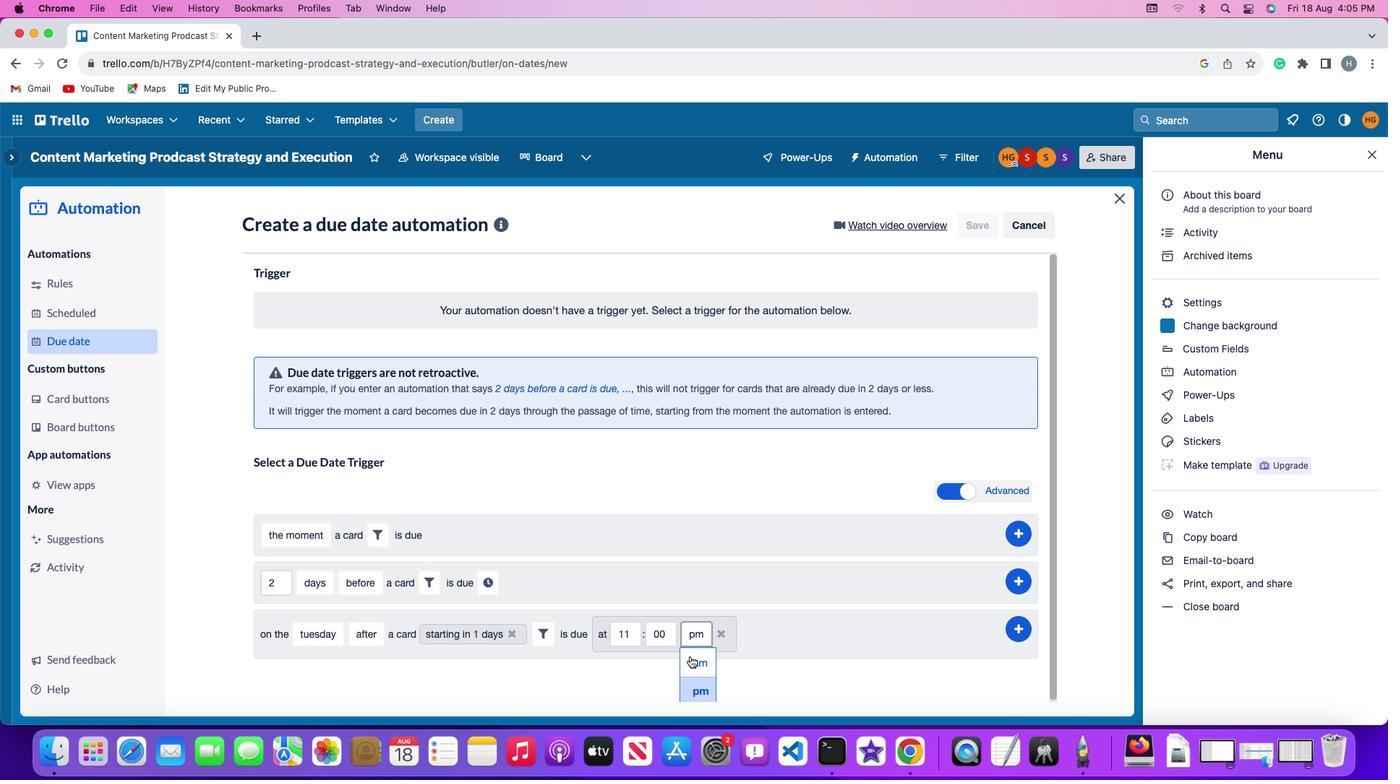 
Action: Mouse pressed left at (689, 656)
Screenshot: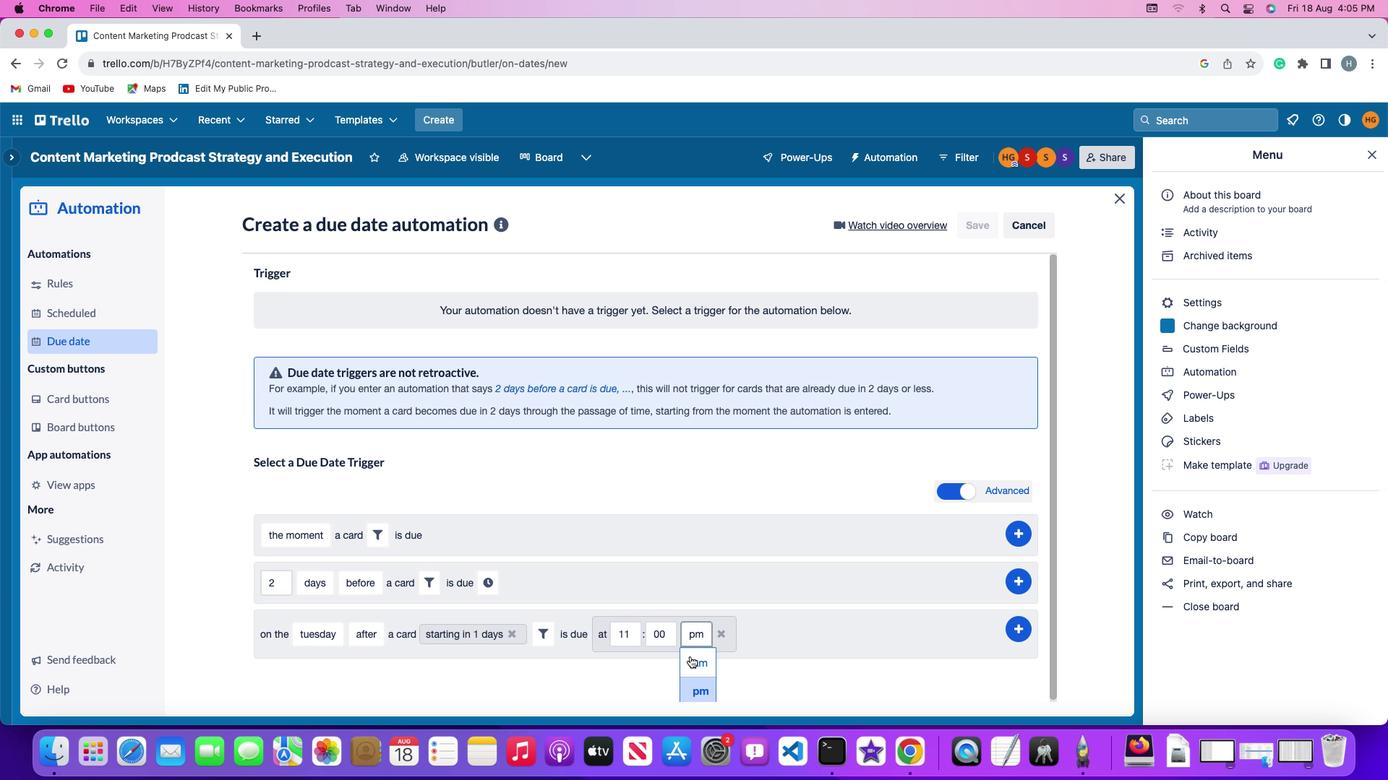 
Action: Mouse moved to (1029, 626)
Screenshot: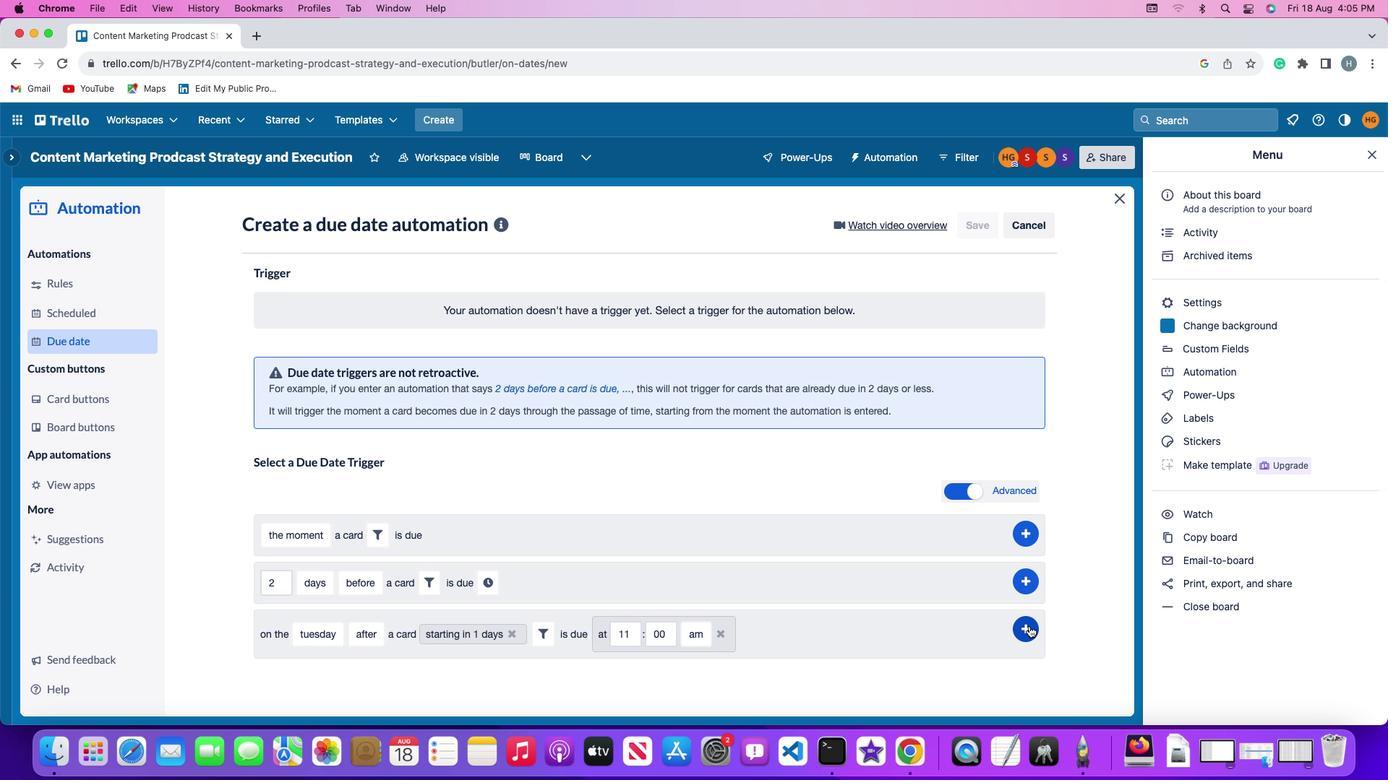 
Action: Mouse pressed left at (1029, 626)
Screenshot: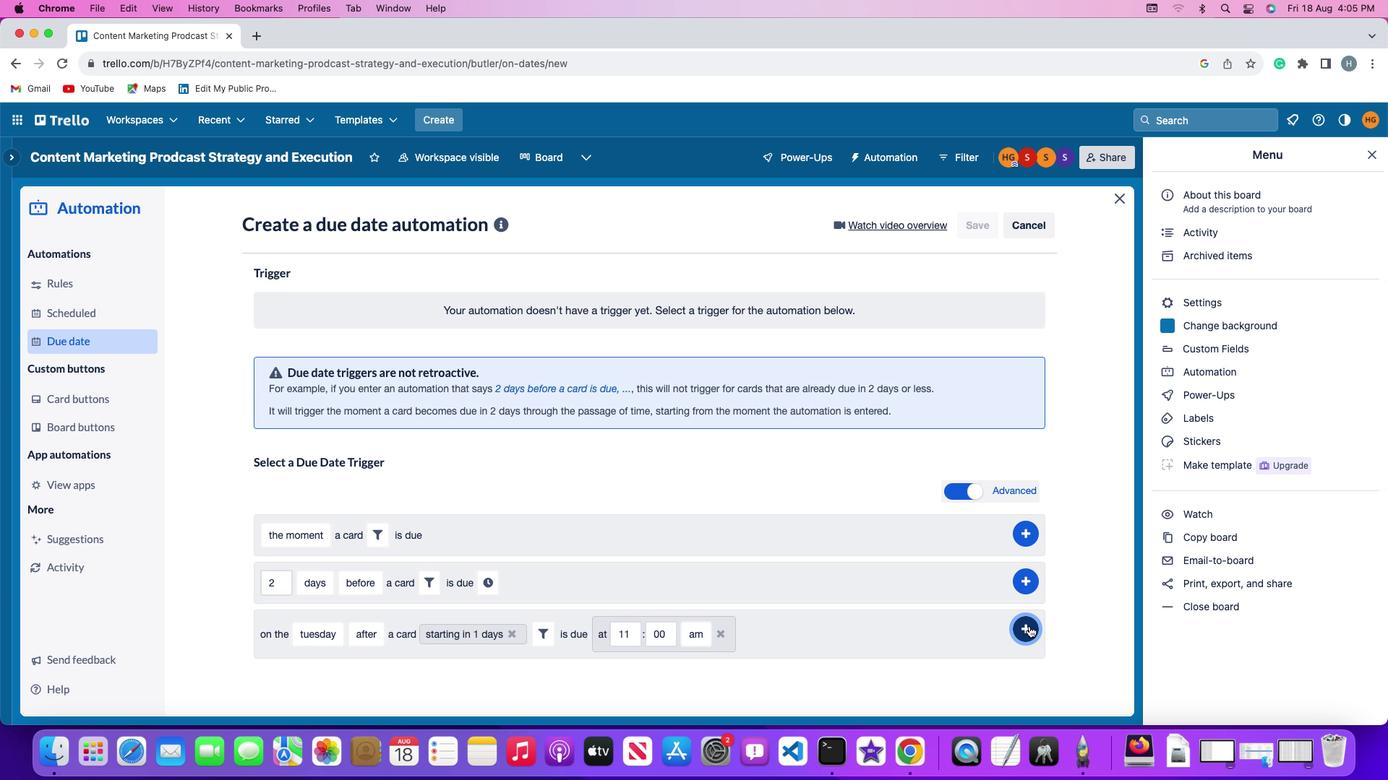 
Action: Mouse moved to (1099, 541)
Screenshot: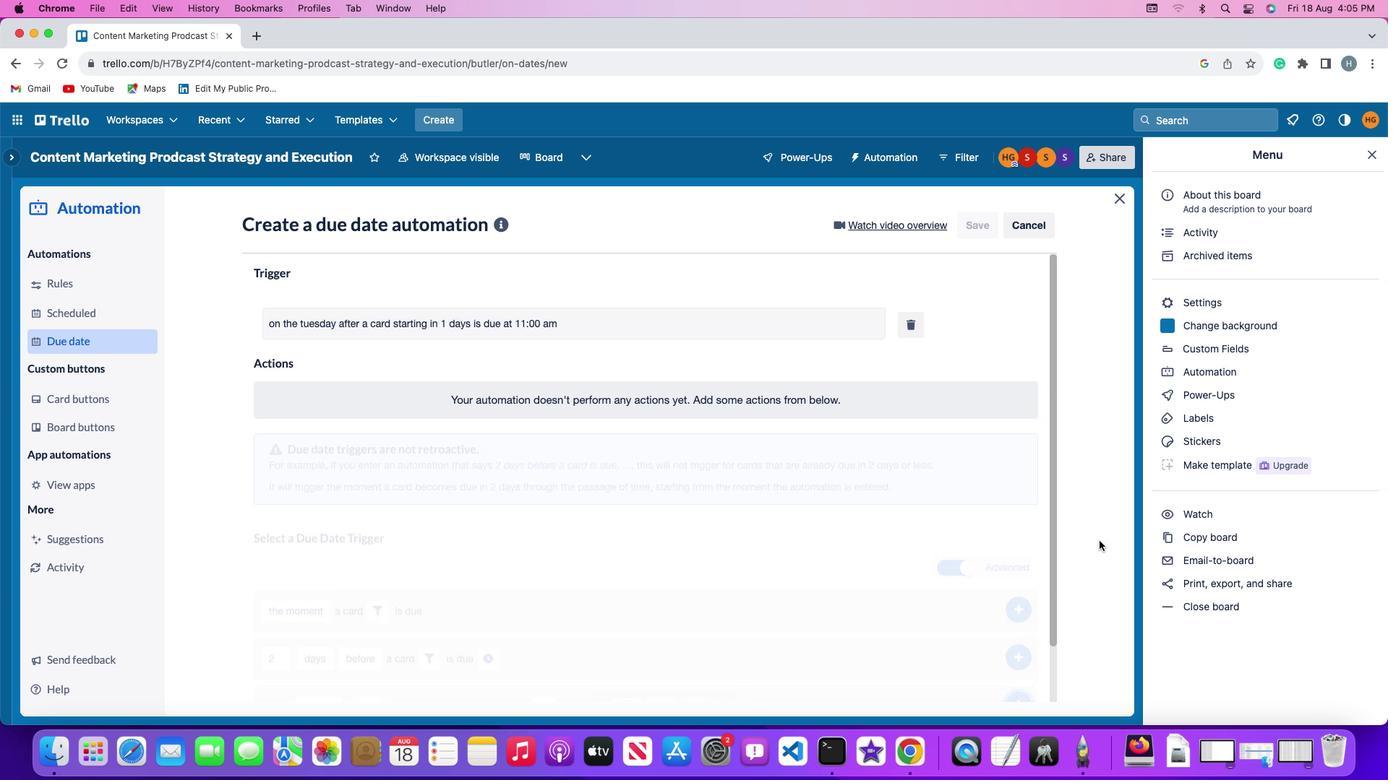 
